Task: Find connections with filter location Nova Petrópolis with filter topic #Lifewith filter profile language English with filter current company Justdial with filter school Sarvajanik College of Engineering & Technology with filter industry Fundraising with filter service category Auto Insurance with filter keywords title Landscaping Worker
Action: Mouse moved to (262, 334)
Screenshot: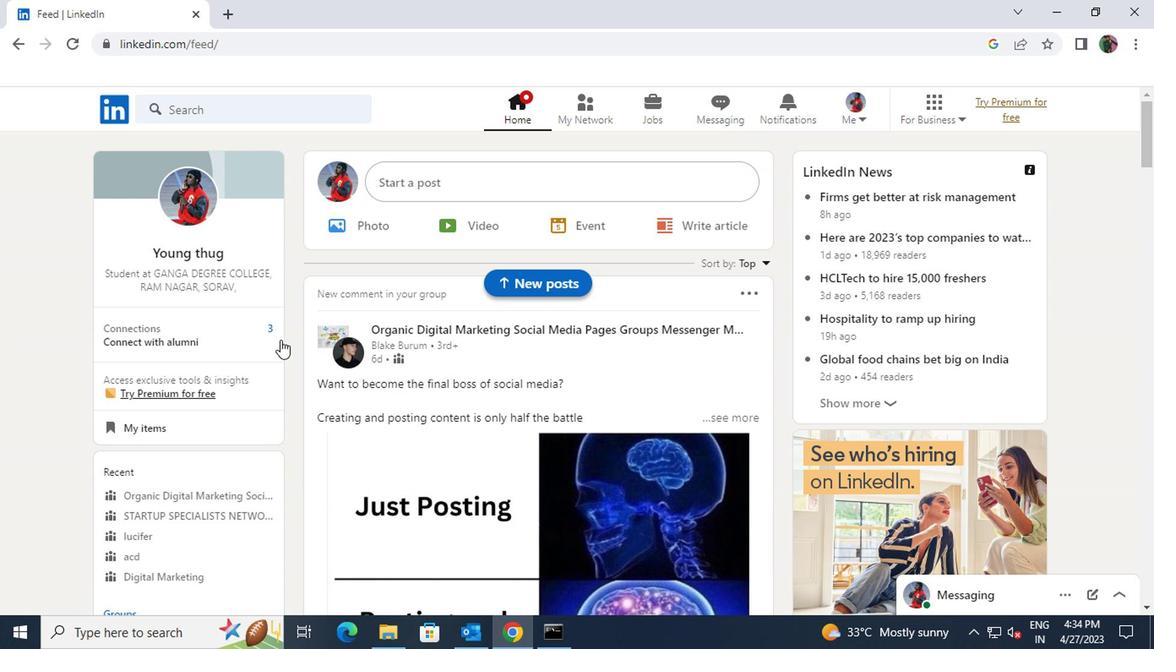 
Action: Mouse pressed left at (262, 334)
Screenshot: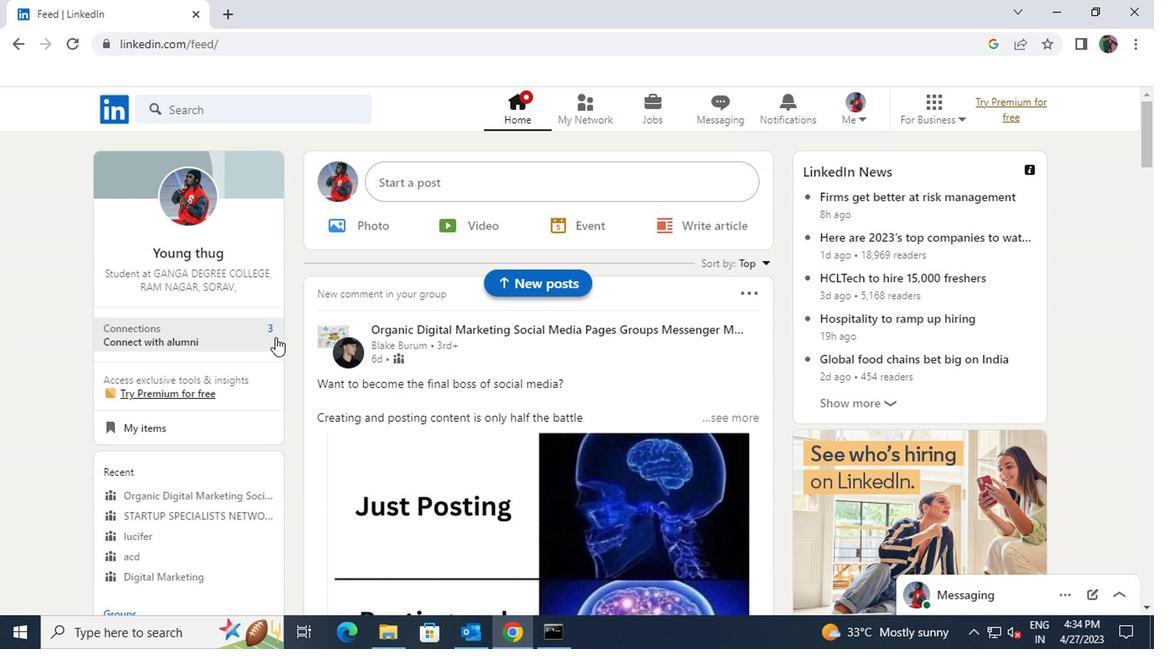 
Action: Mouse moved to (304, 210)
Screenshot: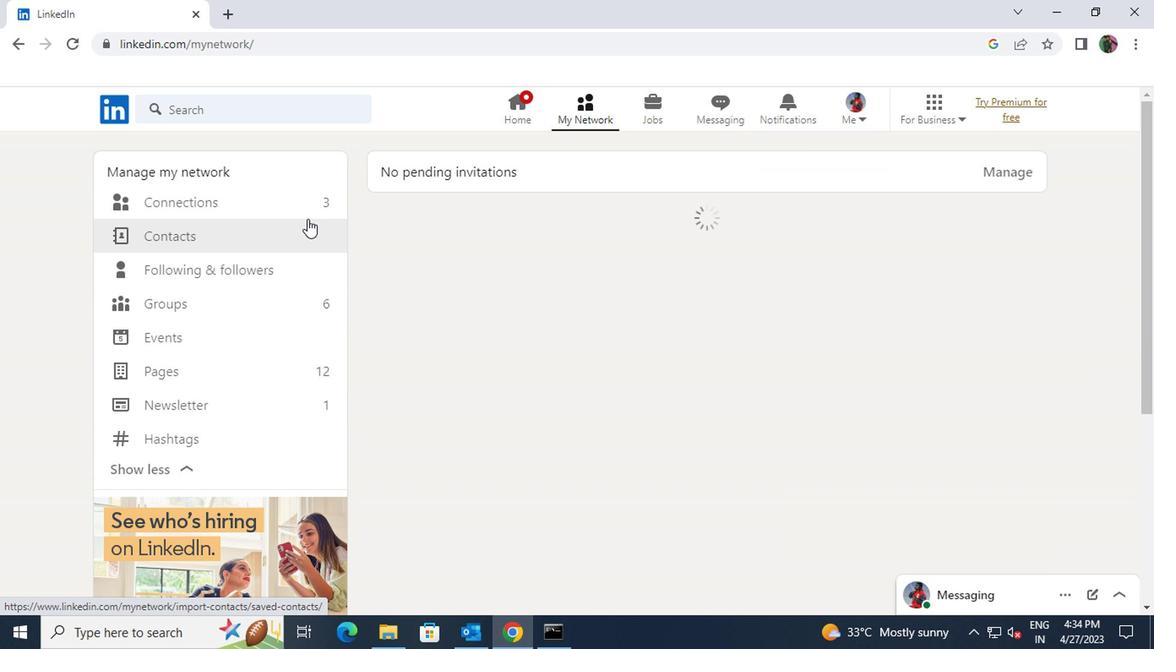 
Action: Mouse pressed left at (304, 210)
Screenshot: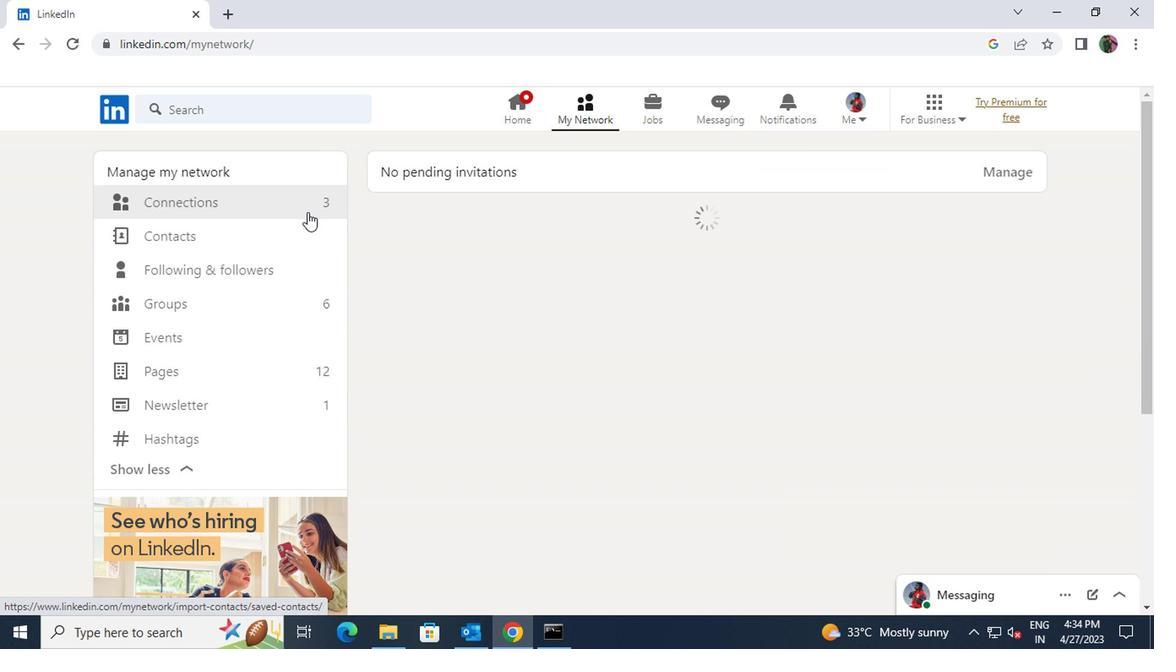 
Action: Mouse moved to (701, 205)
Screenshot: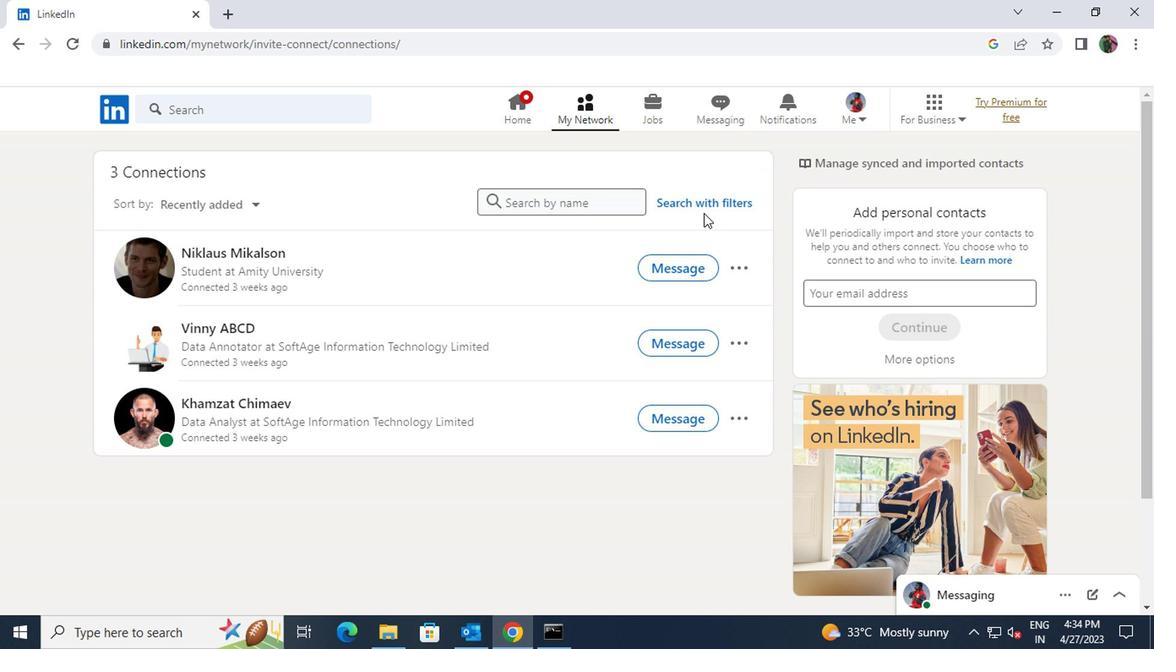 
Action: Mouse pressed left at (701, 205)
Screenshot: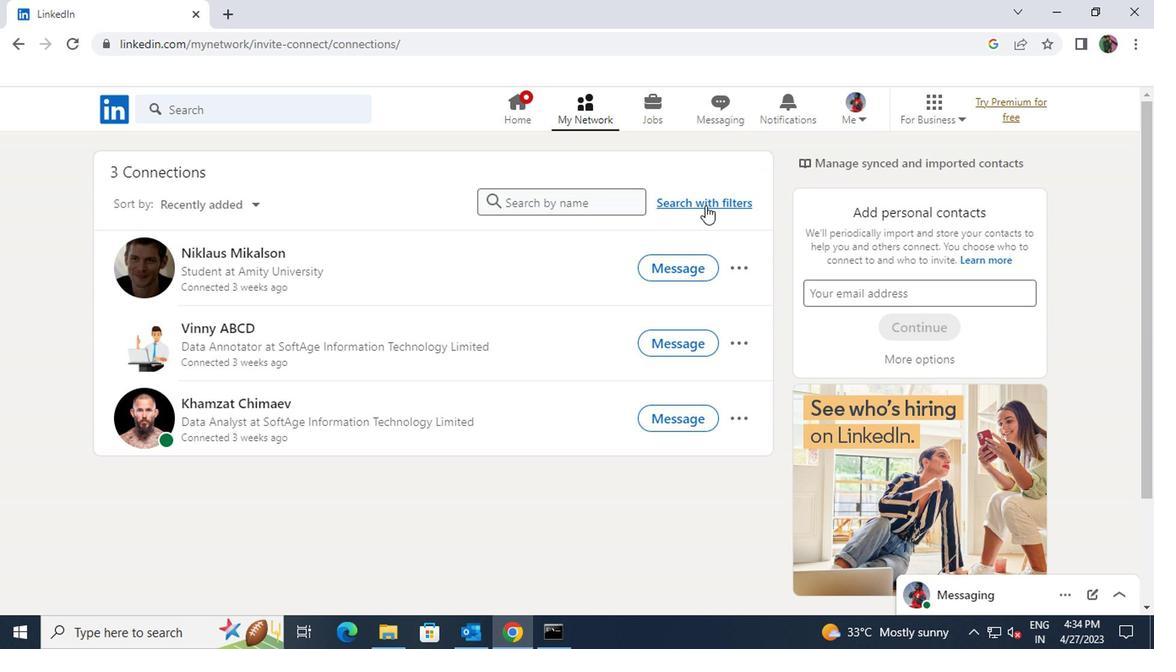 
Action: Mouse moved to (637, 156)
Screenshot: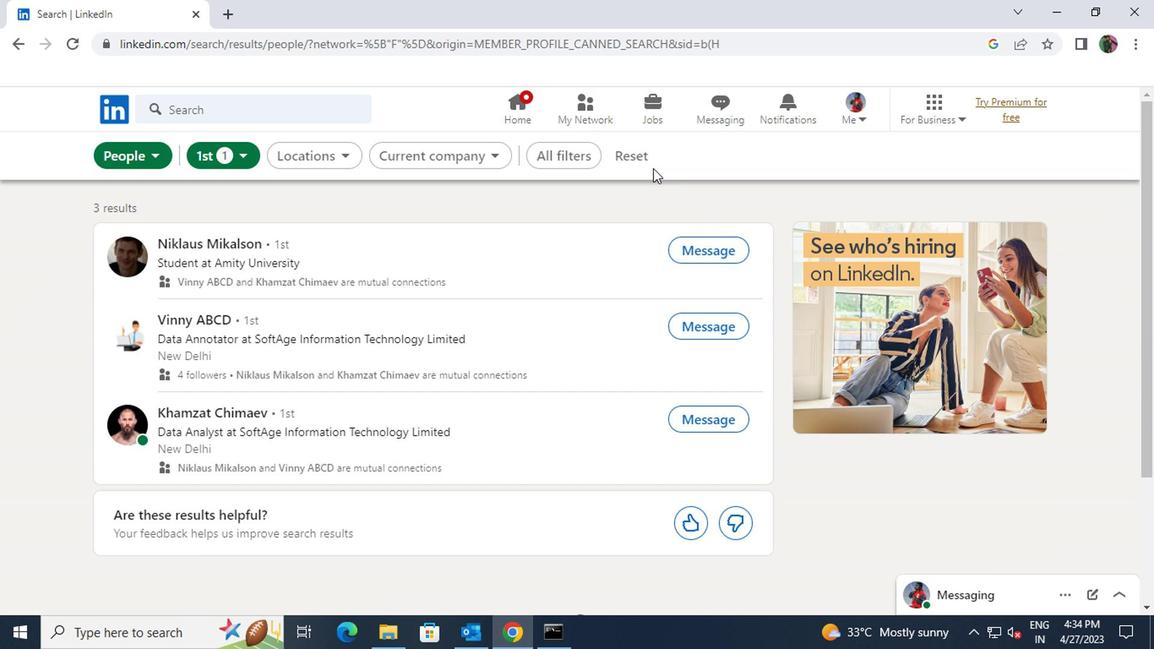 
Action: Mouse pressed left at (637, 156)
Screenshot: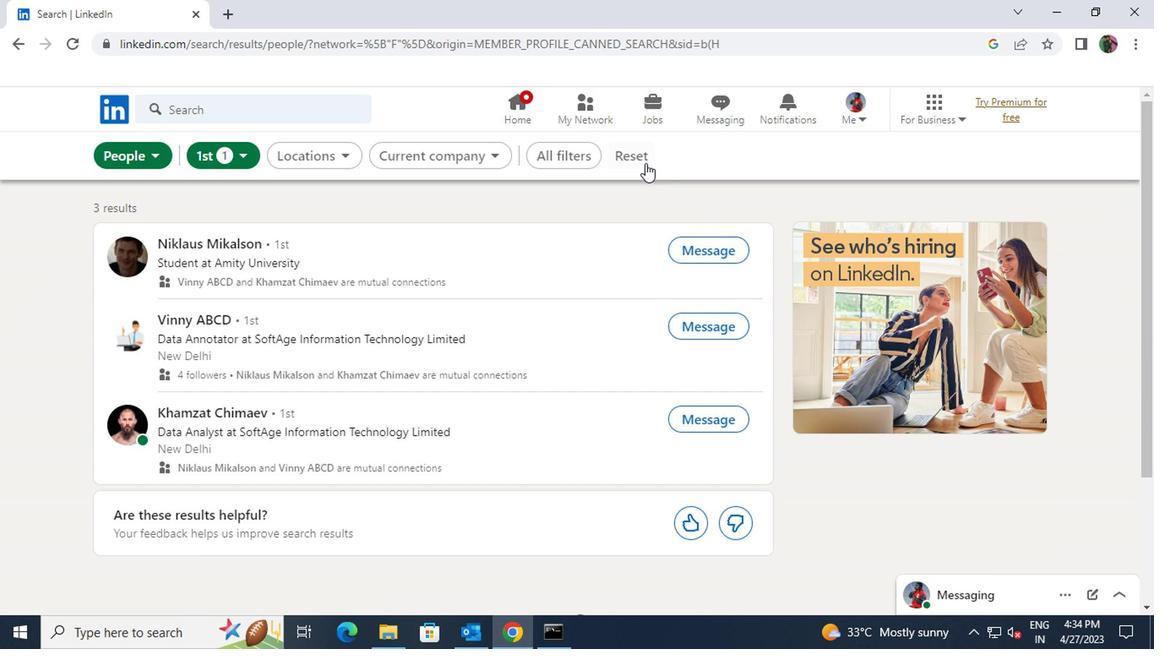 
Action: Mouse moved to (597, 148)
Screenshot: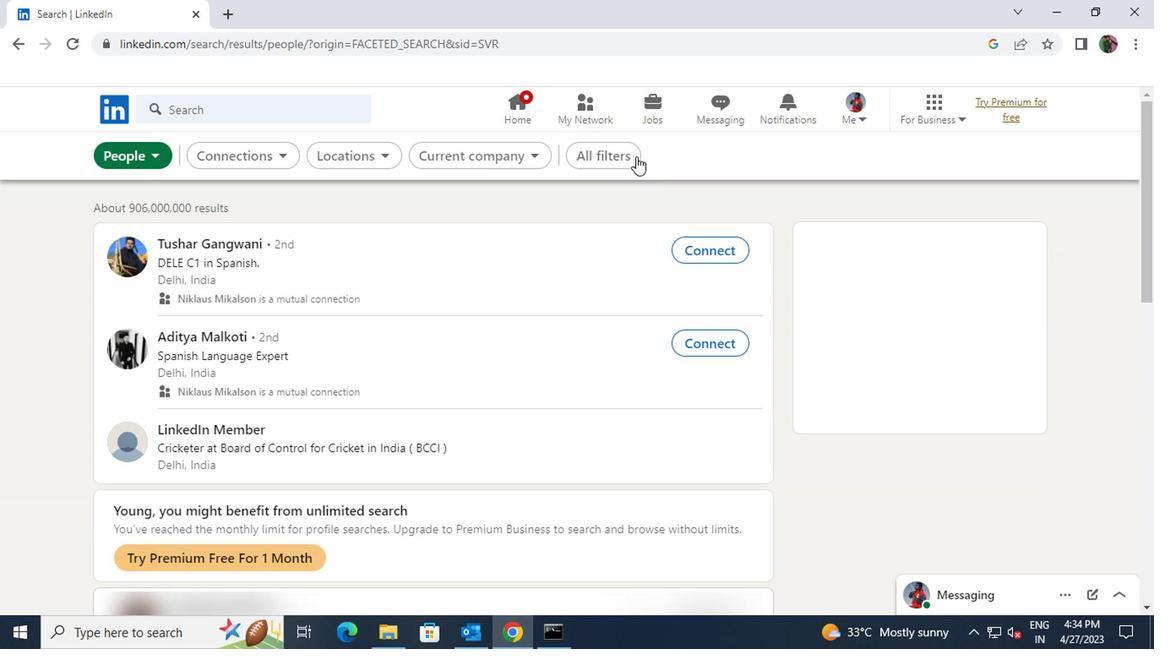 
Action: Mouse pressed left at (597, 148)
Screenshot: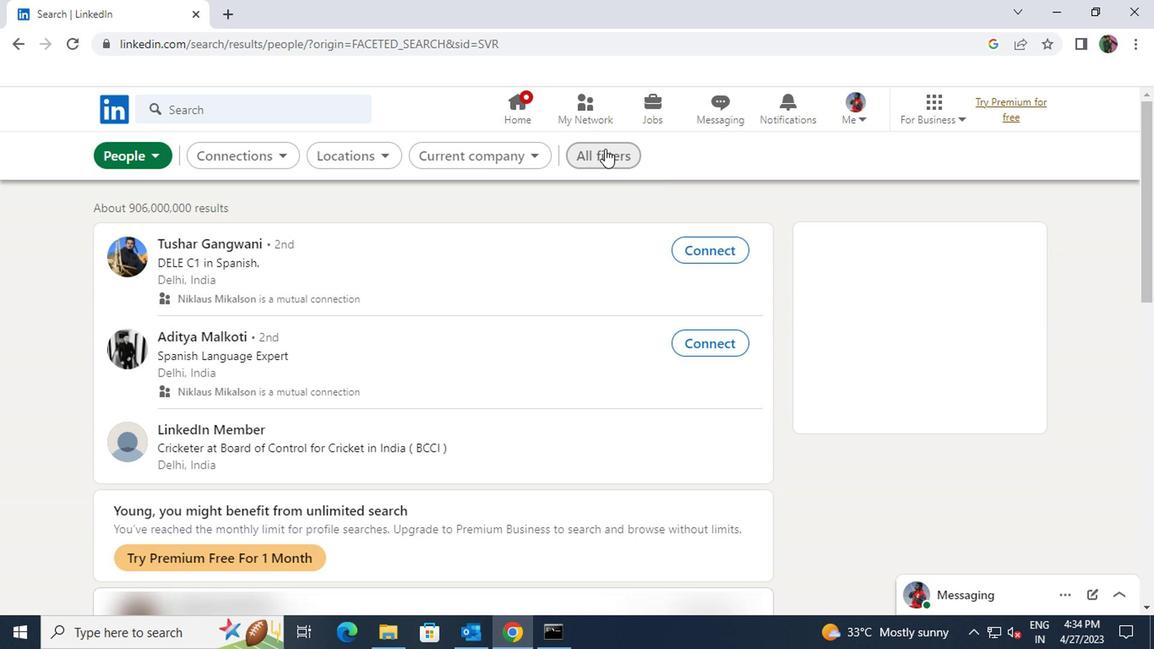 
Action: Mouse moved to (863, 342)
Screenshot: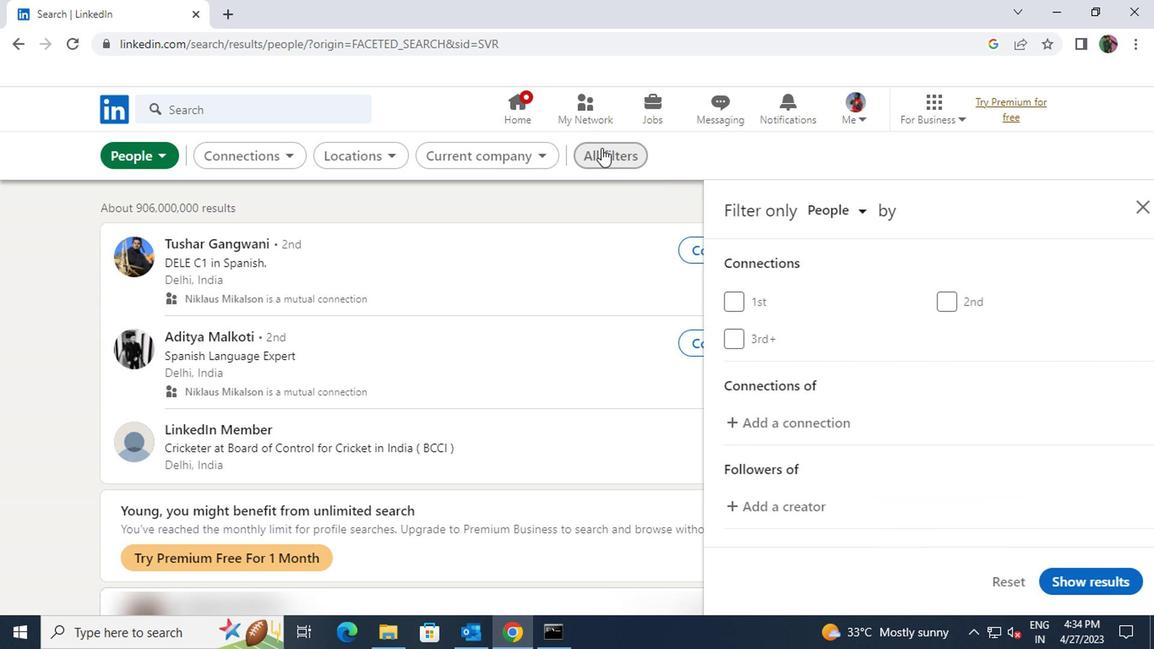 
Action: Mouse scrolled (863, 340) with delta (0, -1)
Screenshot: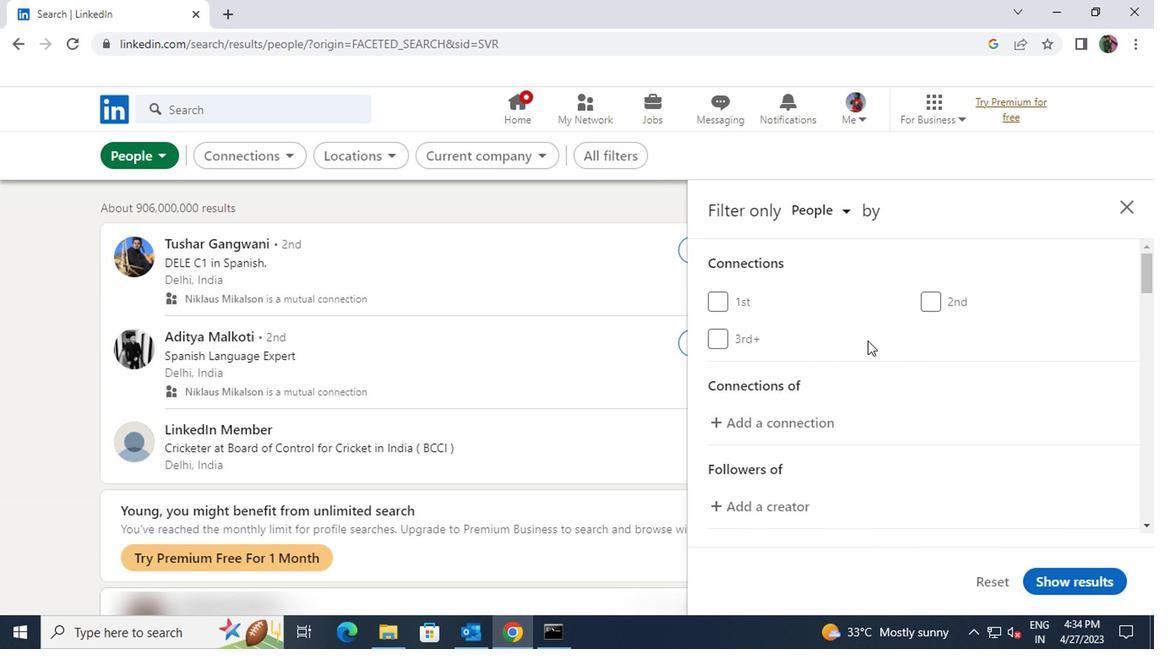 
Action: Mouse scrolled (863, 340) with delta (0, -1)
Screenshot: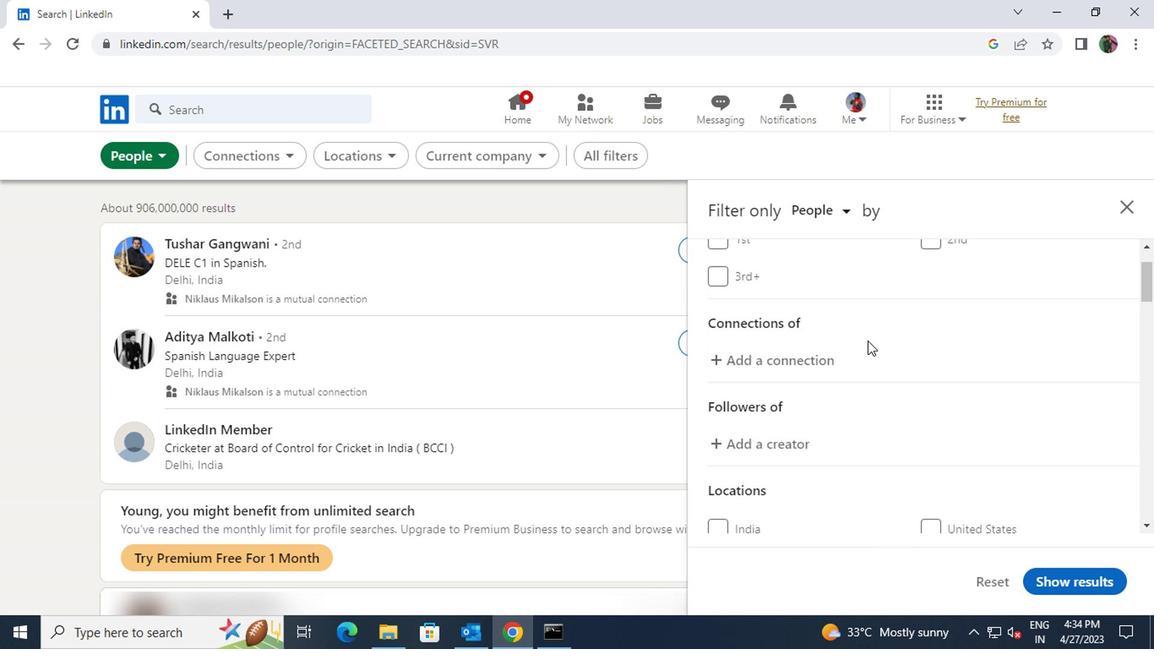 
Action: Mouse scrolled (863, 340) with delta (0, -1)
Screenshot: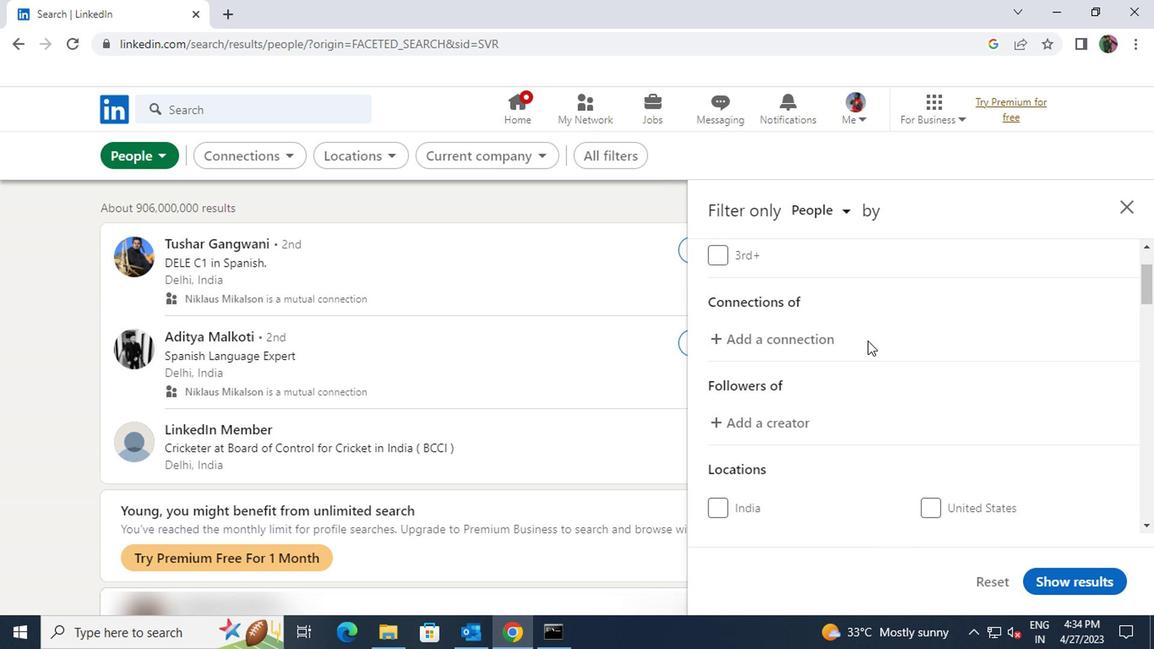 
Action: Mouse moved to (929, 413)
Screenshot: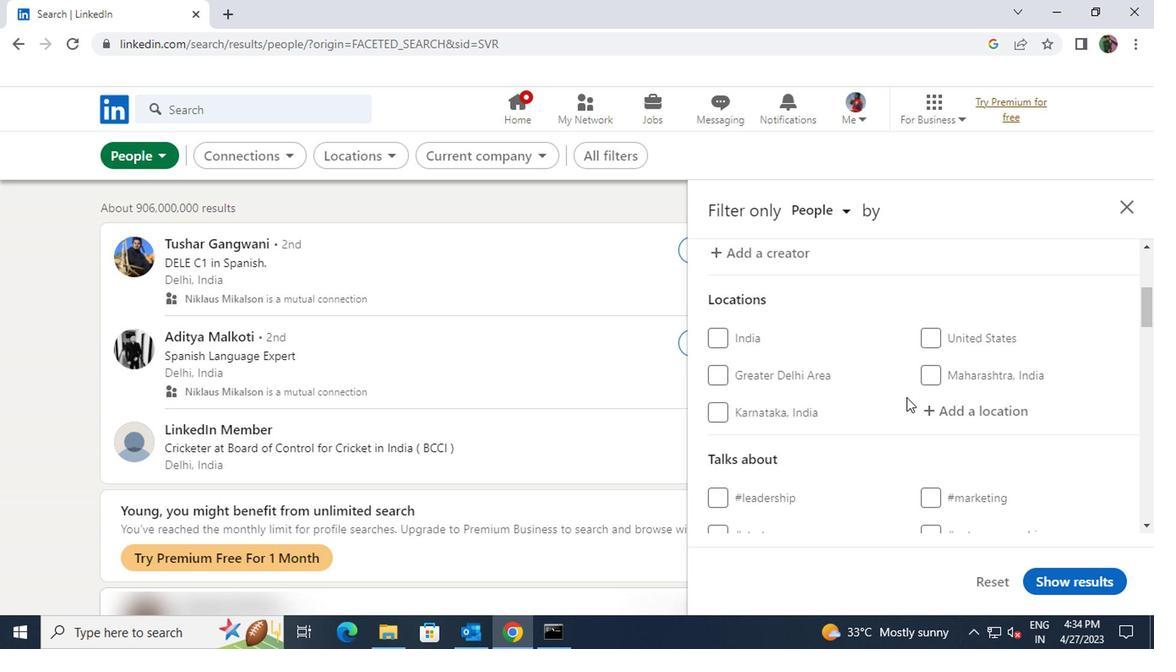 
Action: Mouse pressed left at (929, 413)
Screenshot: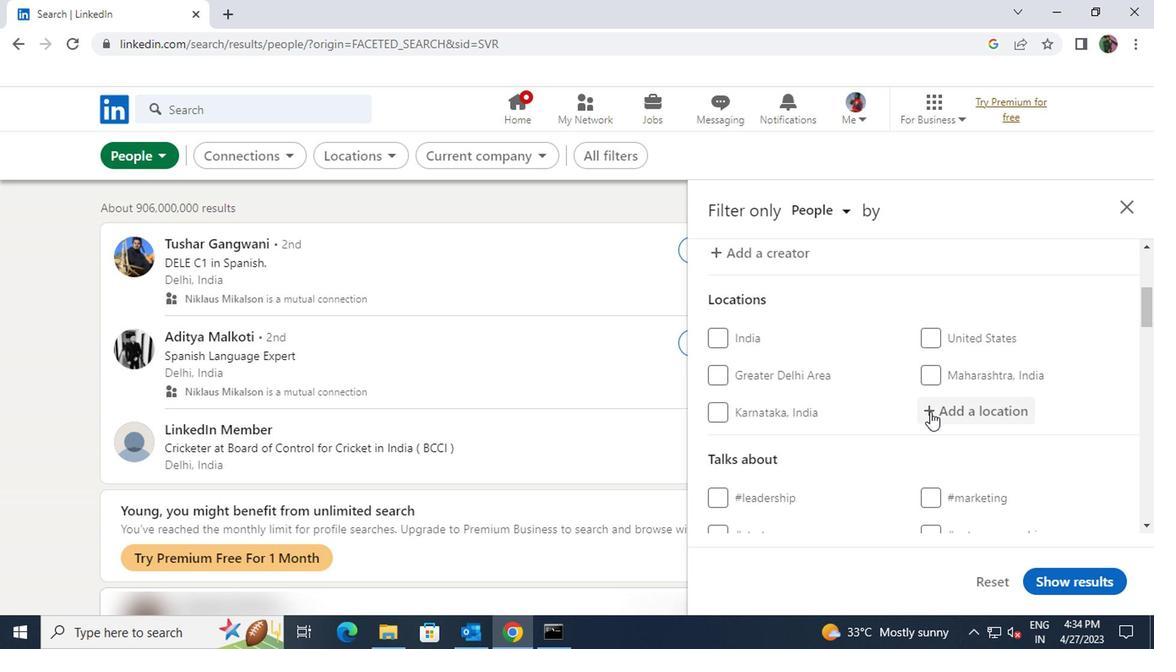 
Action: Key pressed <Key.shift>NOVA<Key.space><Key.shift>PET
Screenshot: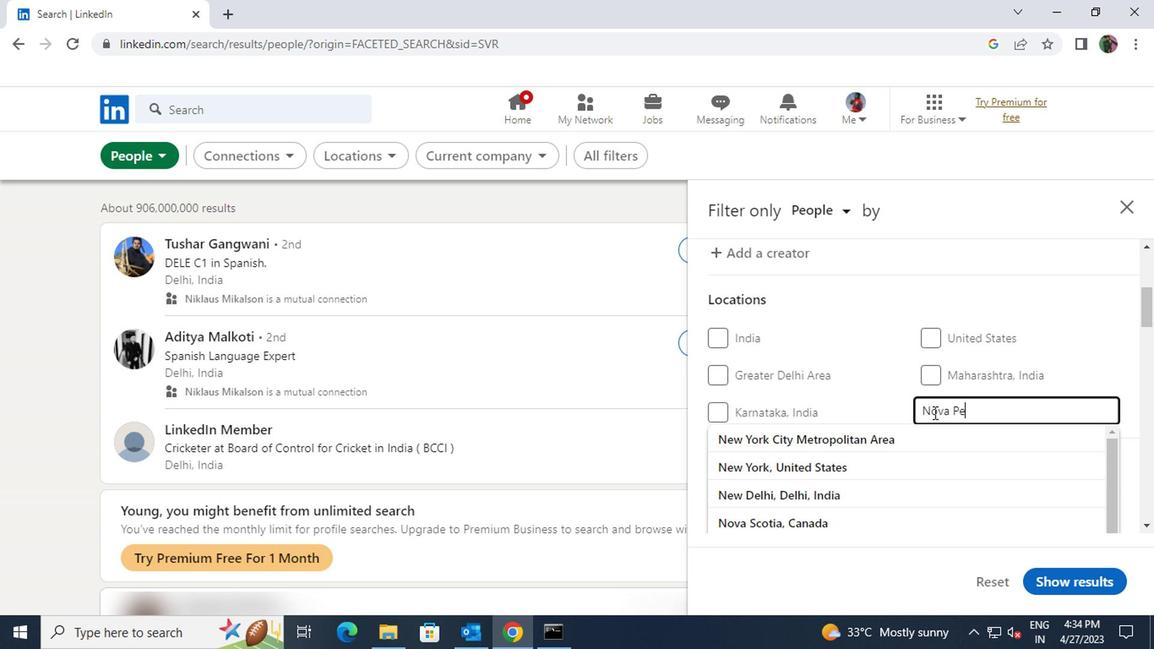 
Action: Mouse moved to (926, 434)
Screenshot: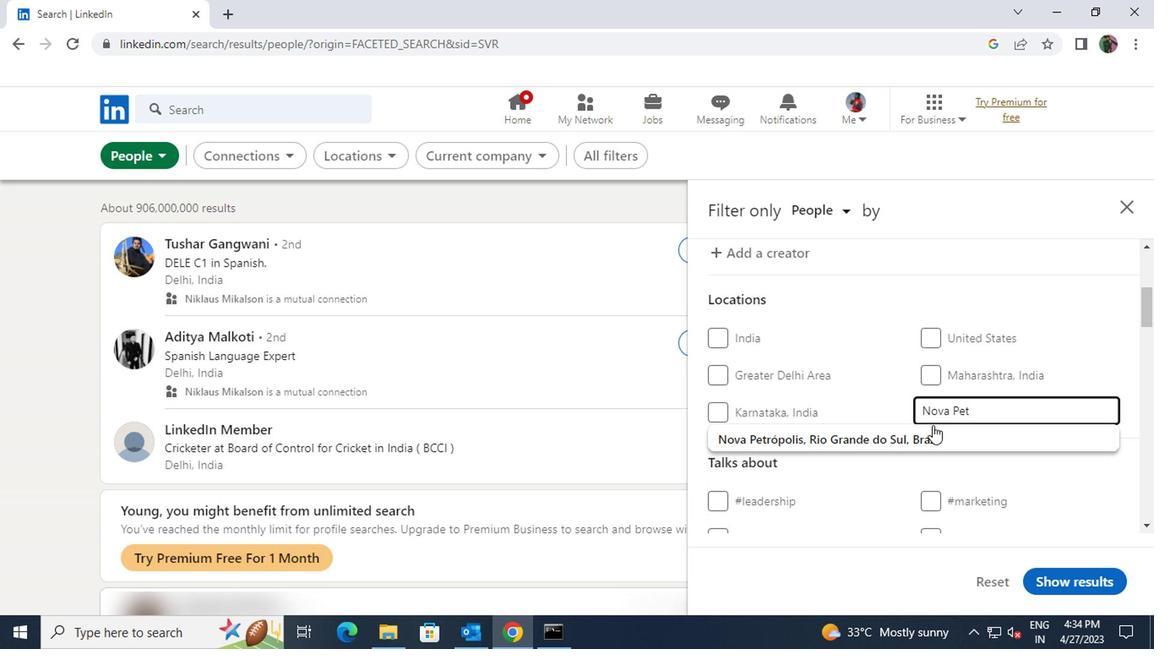 
Action: Mouse pressed left at (926, 434)
Screenshot: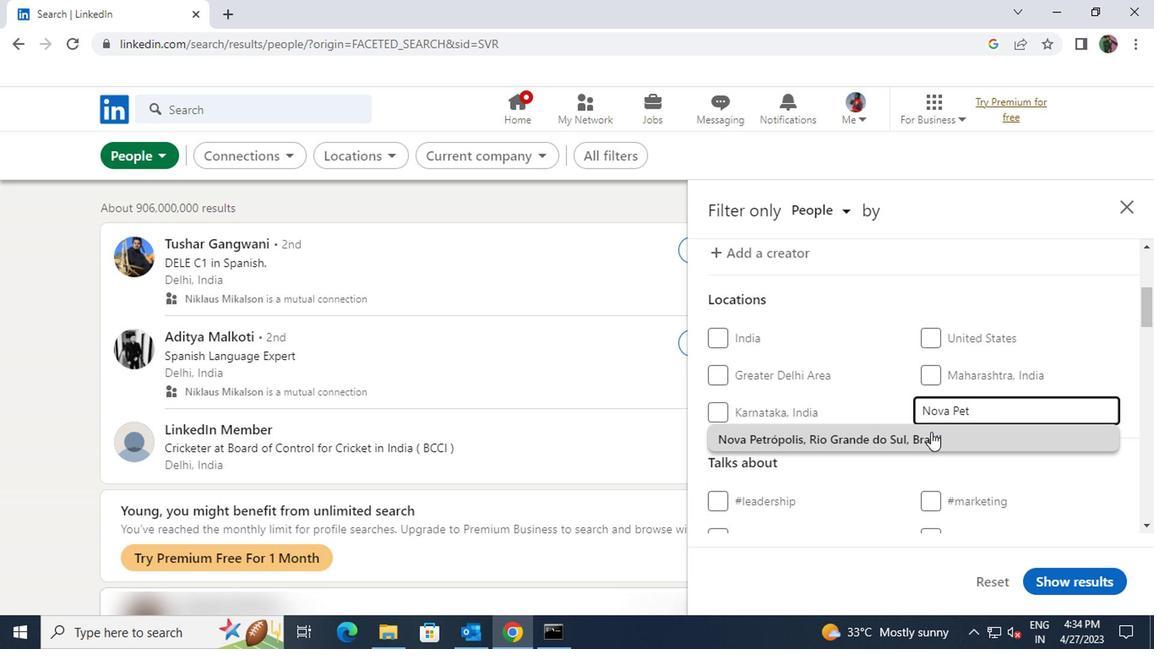 
Action: Mouse scrolled (926, 433) with delta (0, 0)
Screenshot: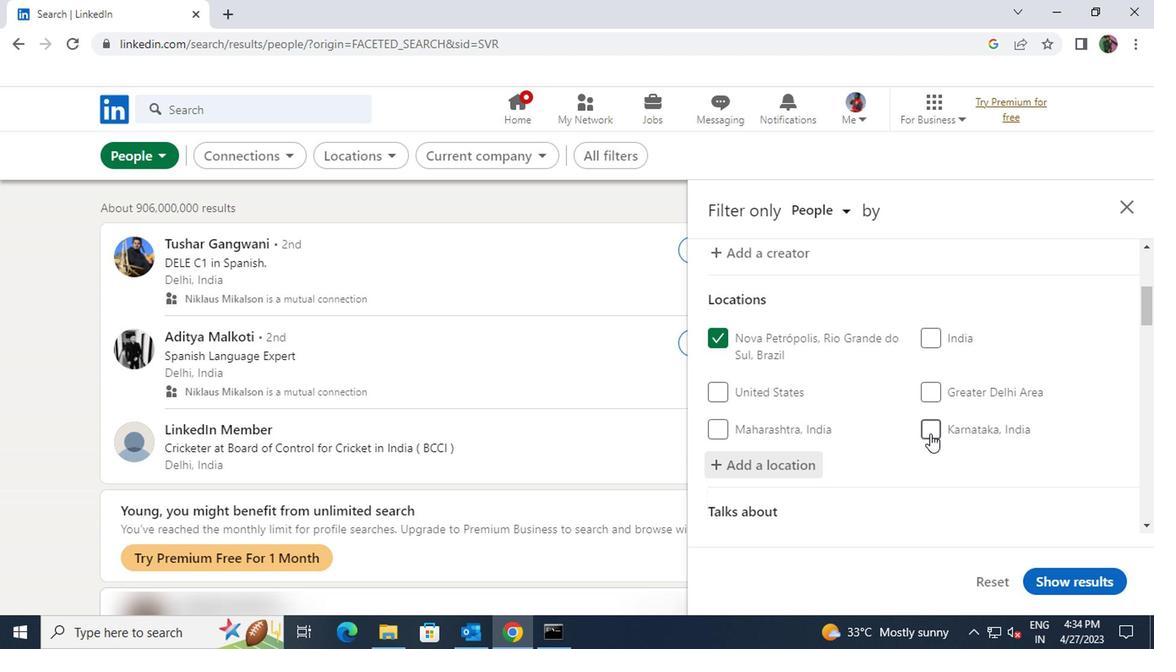 
Action: Mouse scrolled (926, 433) with delta (0, 0)
Screenshot: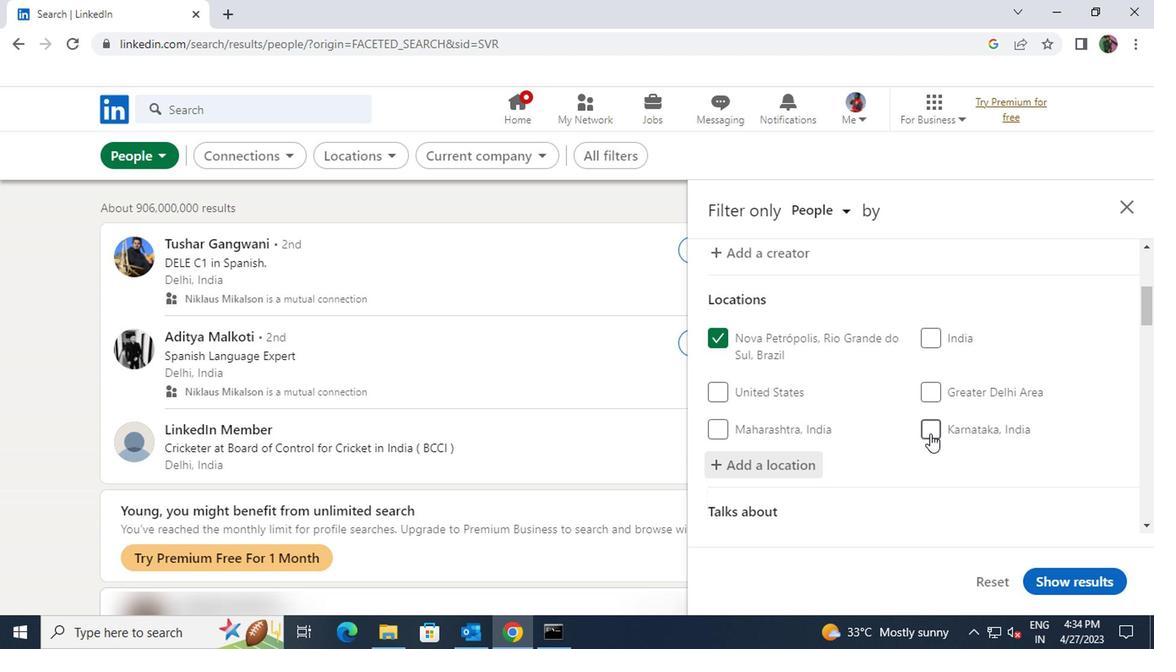 
Action: Mouse moved to (934, 450)
Screenshot: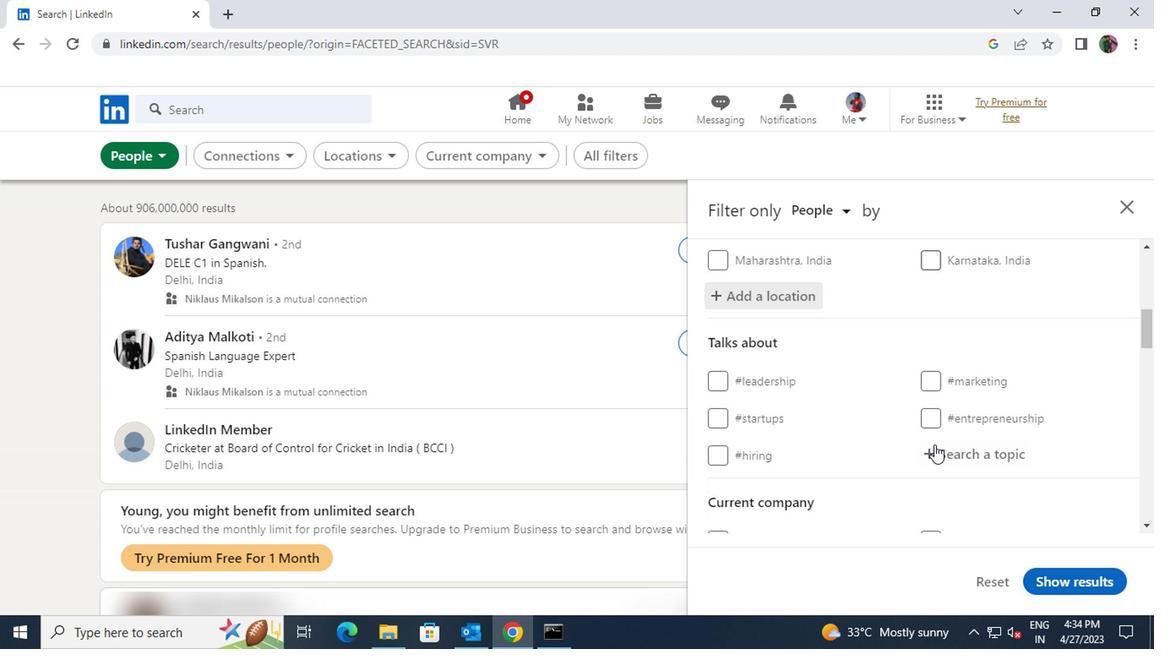 
Action: Mouse pressed left at (934, 450)
Screenshot: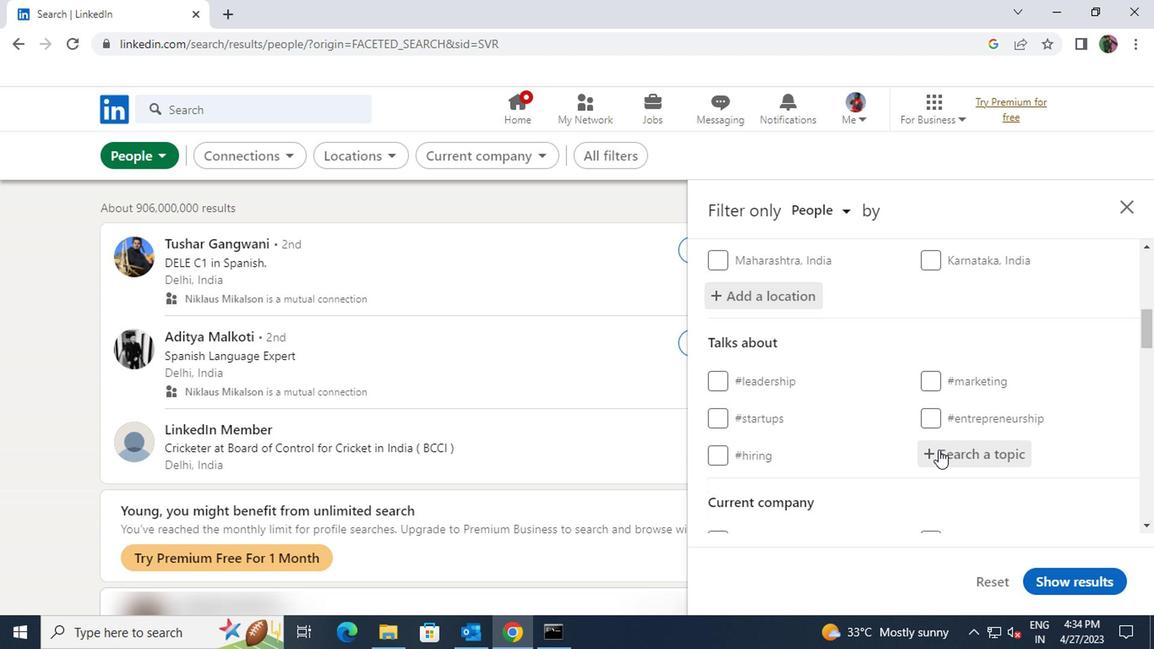
Action: Key pressed <Key.shift><Key.shift><Key.shift><Key.shift><Key.shift><Key.shift><Key.shift><Key.shift><Key.shift><Key.shift><Key.shift><Key.shift><Key.shift><Key.shift><Key.shift><Key.shift><Key.shift>#LIFEWITH
Screenshot: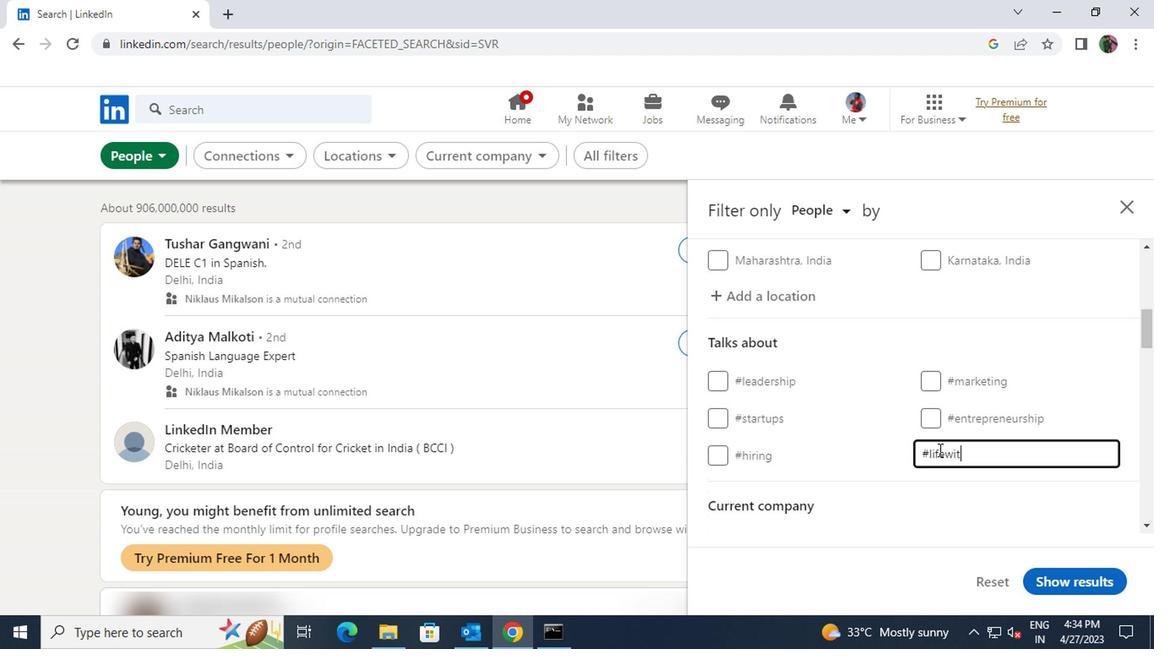 
Action: Mouse scrolled (934, 450) with delta (0, 0)
Screenshot: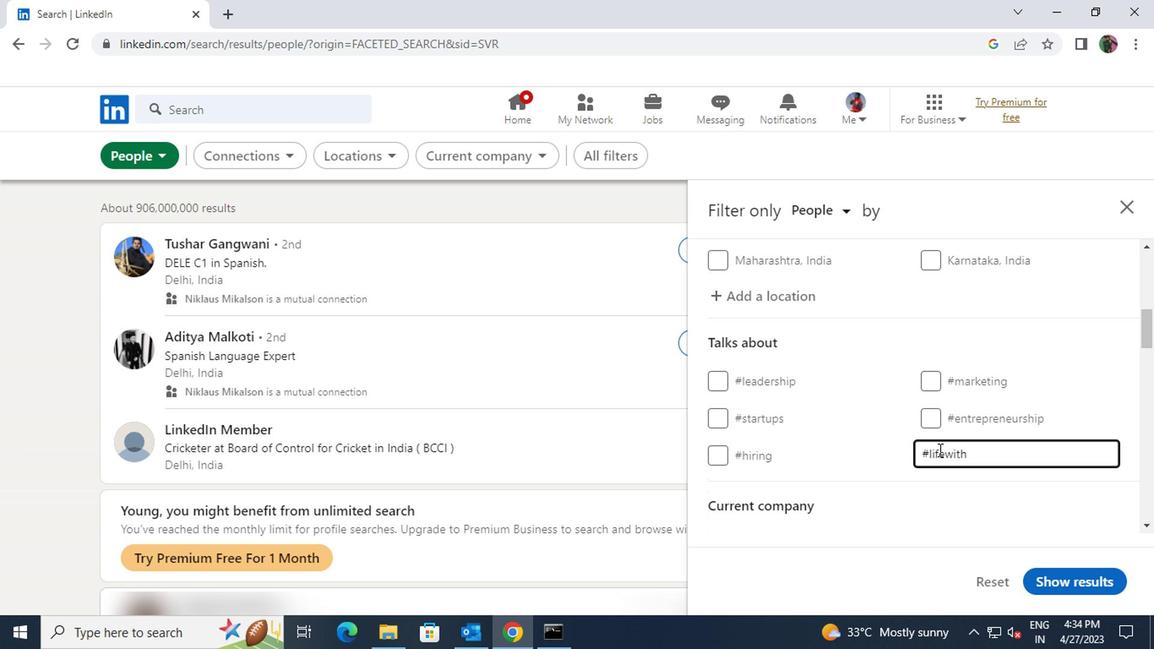 
Action: Mouse scrolled (934, 450) with delta (0, 0)
Screenshot: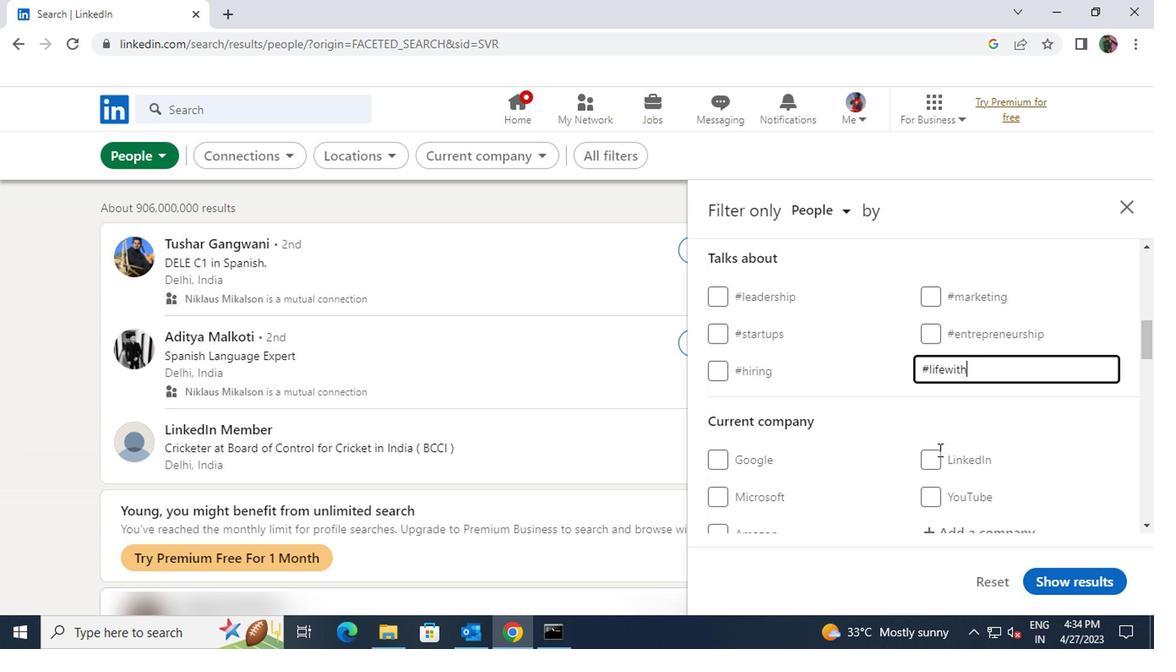 
Action: Mouse pressed left at (934, 450)
Screenshot: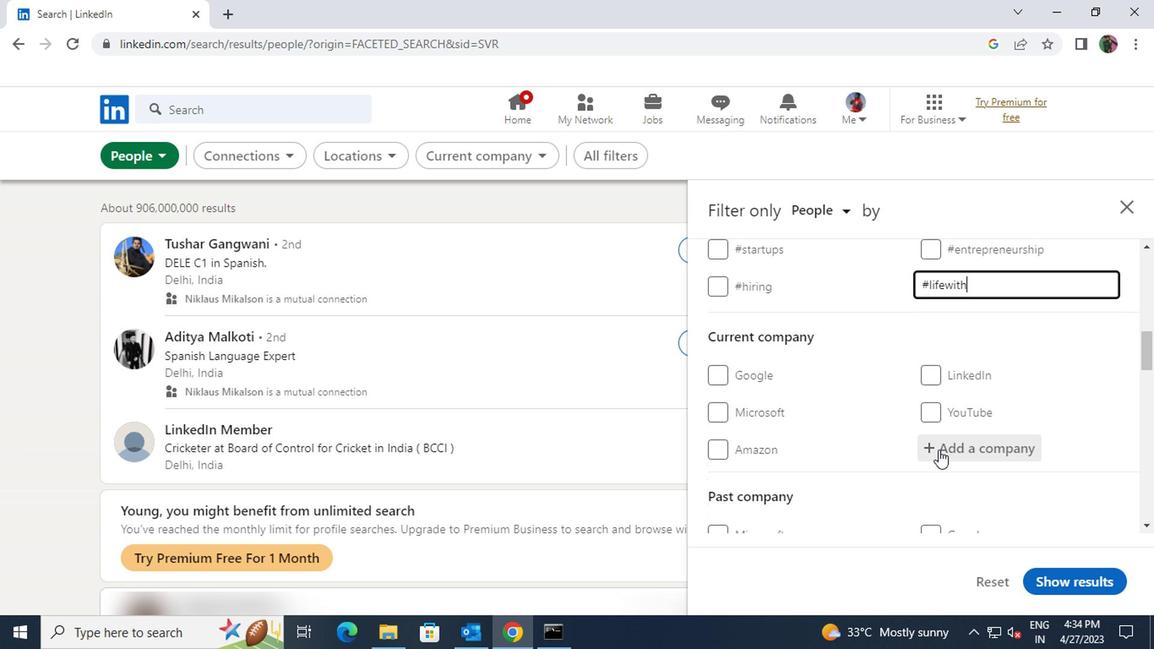
Action: Key pressed <Key.shift>JUSTDIAL
Screenshot: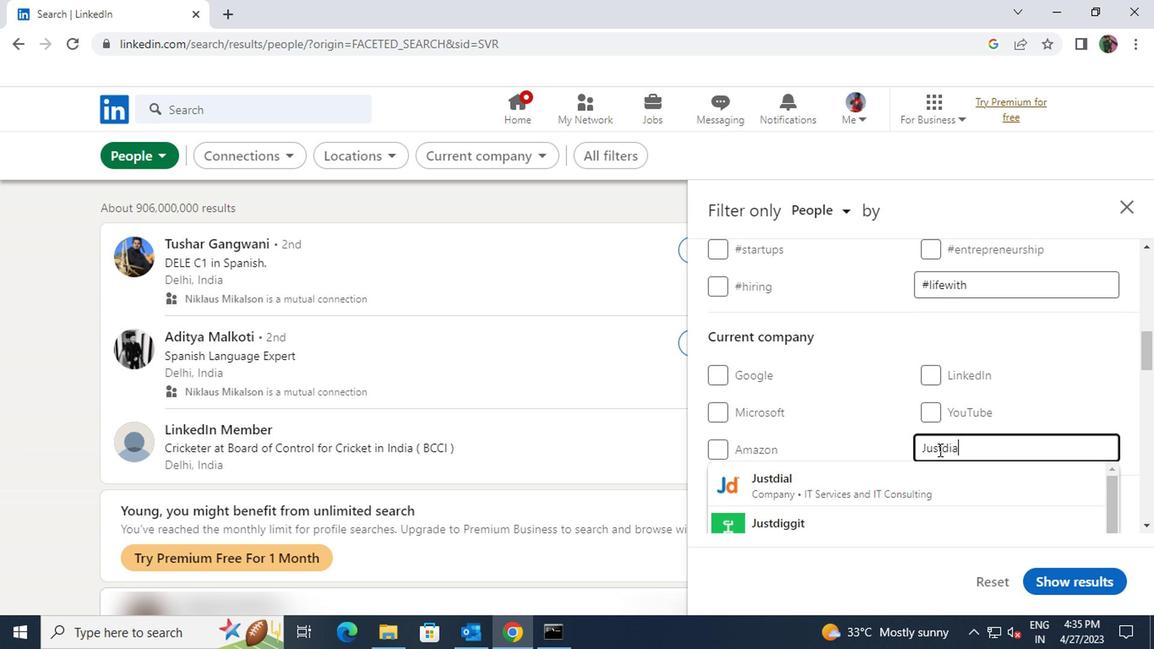 
Action: Mouse moved to (930, 485)
Screenshot: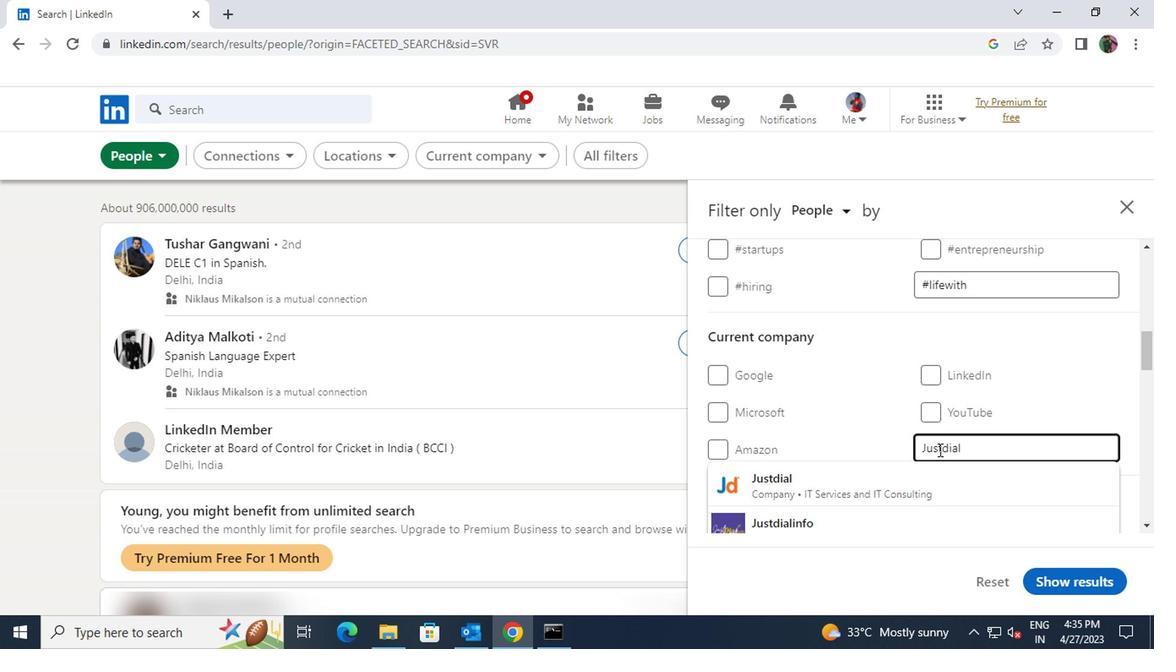 
Action: Mouse pressed left at (930, 485)
Screenshot: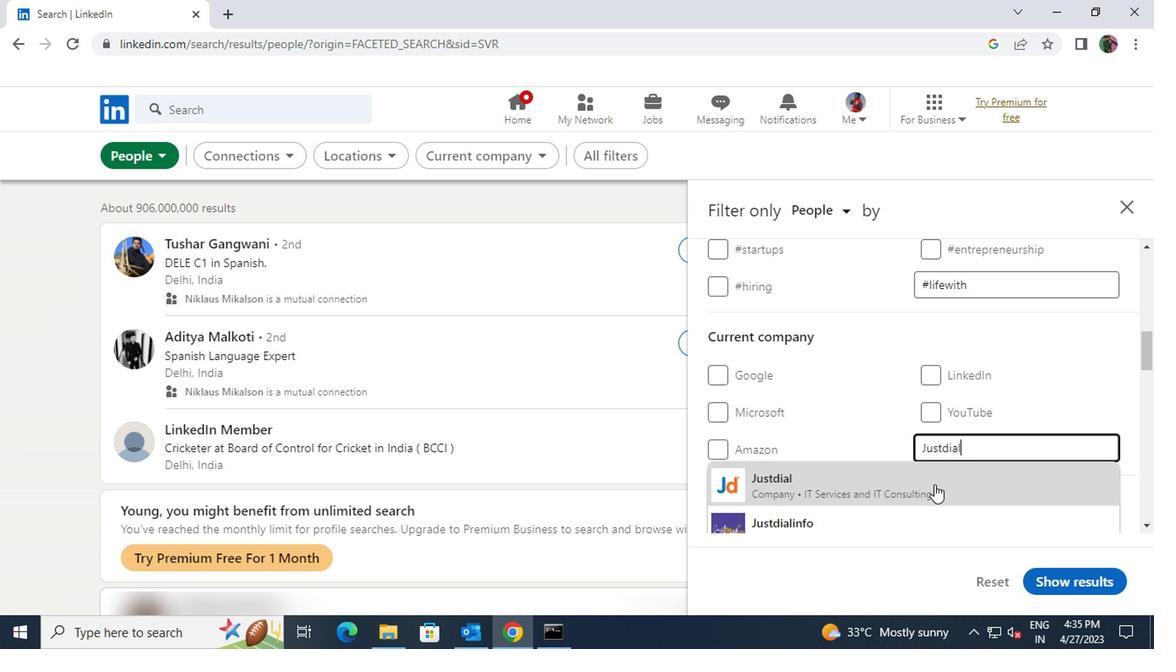 
Action: Mouse scrolled (930, 485) with delta (0, 0)
Screenshot: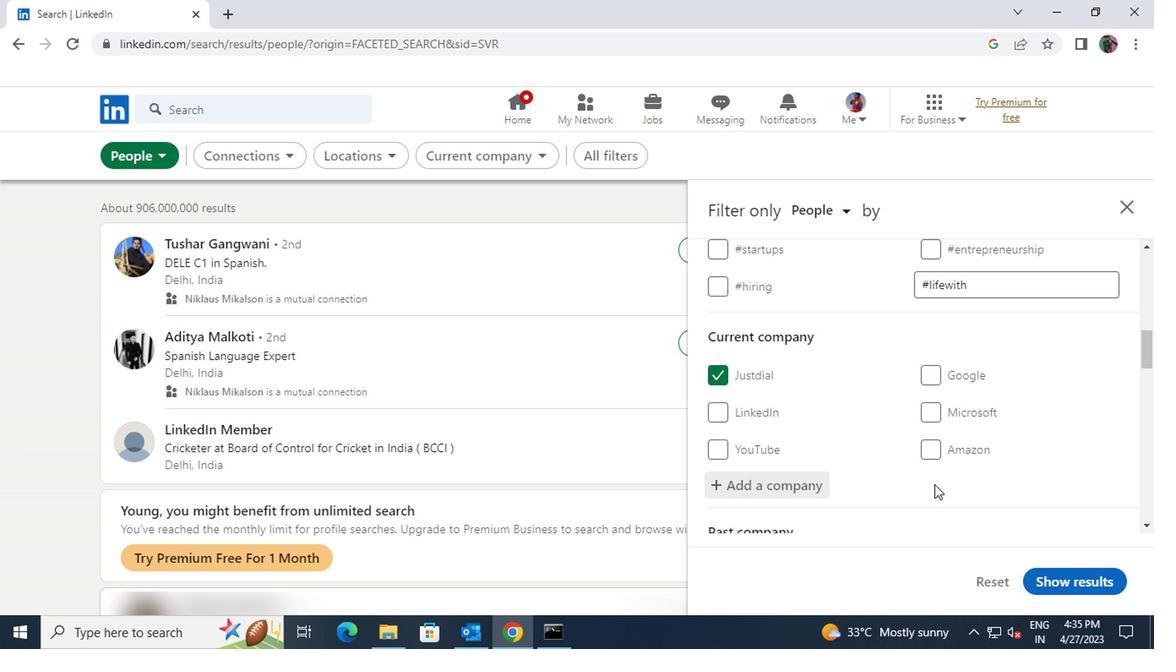 
Action: Mouse scrolled (930, 485) with delta (0, 0)
Screenshot: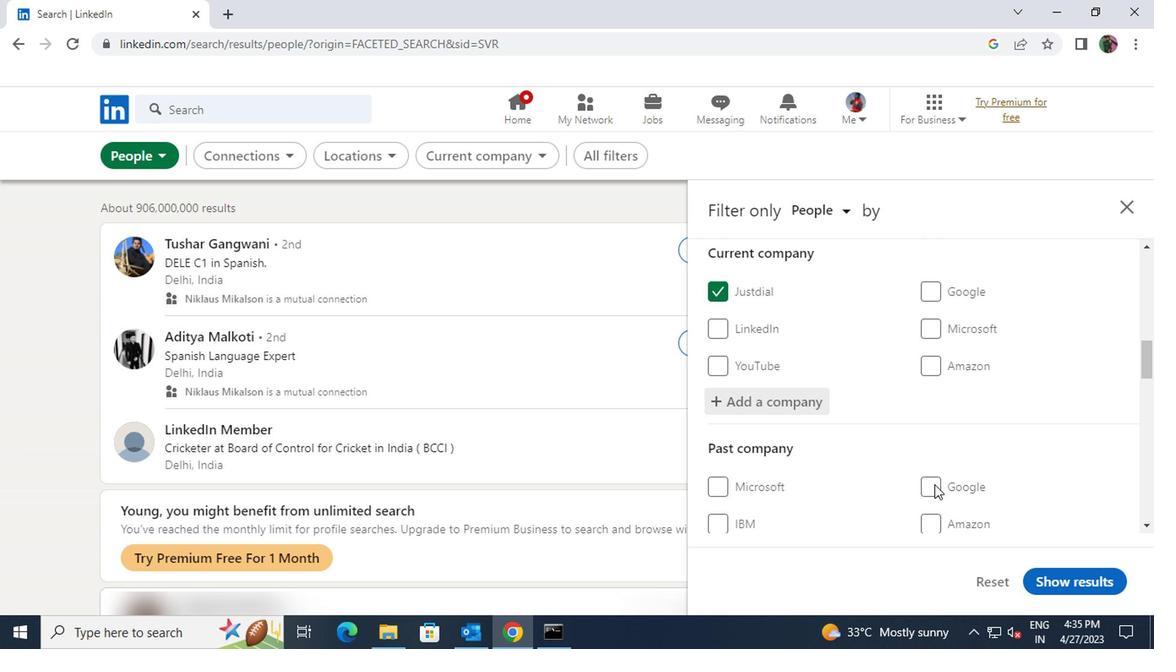 
Action: Mouse scrolled (930, 485) with delta (0, 0)
Screenshot: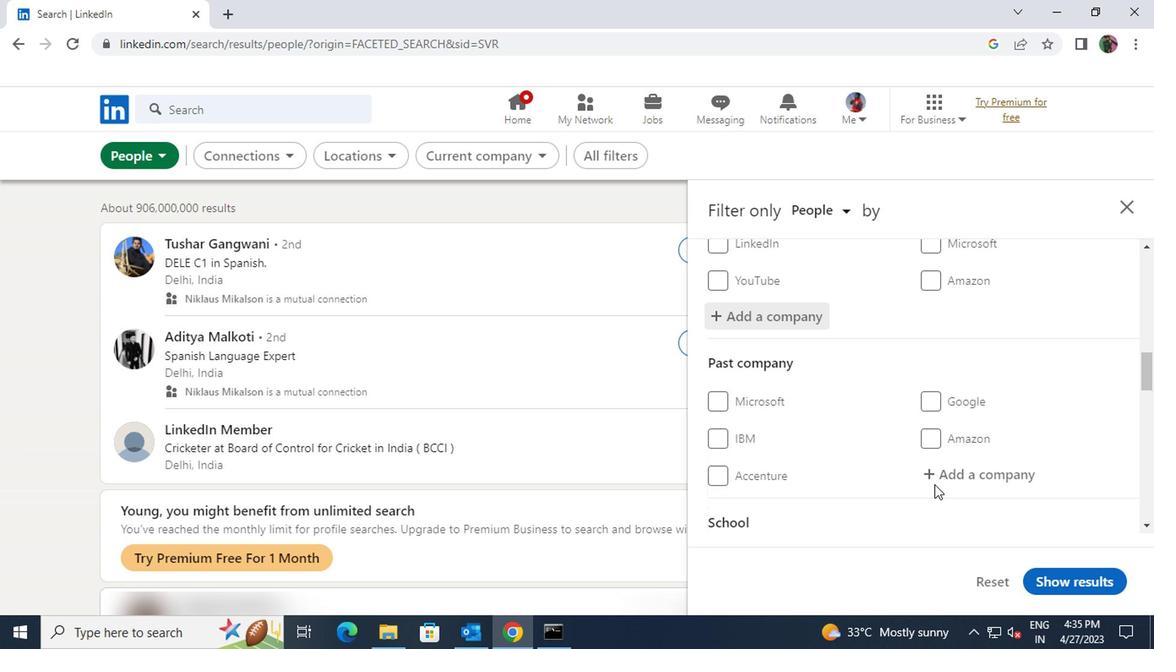 
Action: Mouse scrolled (930, 485) with delta (0, 0)
Screenshot: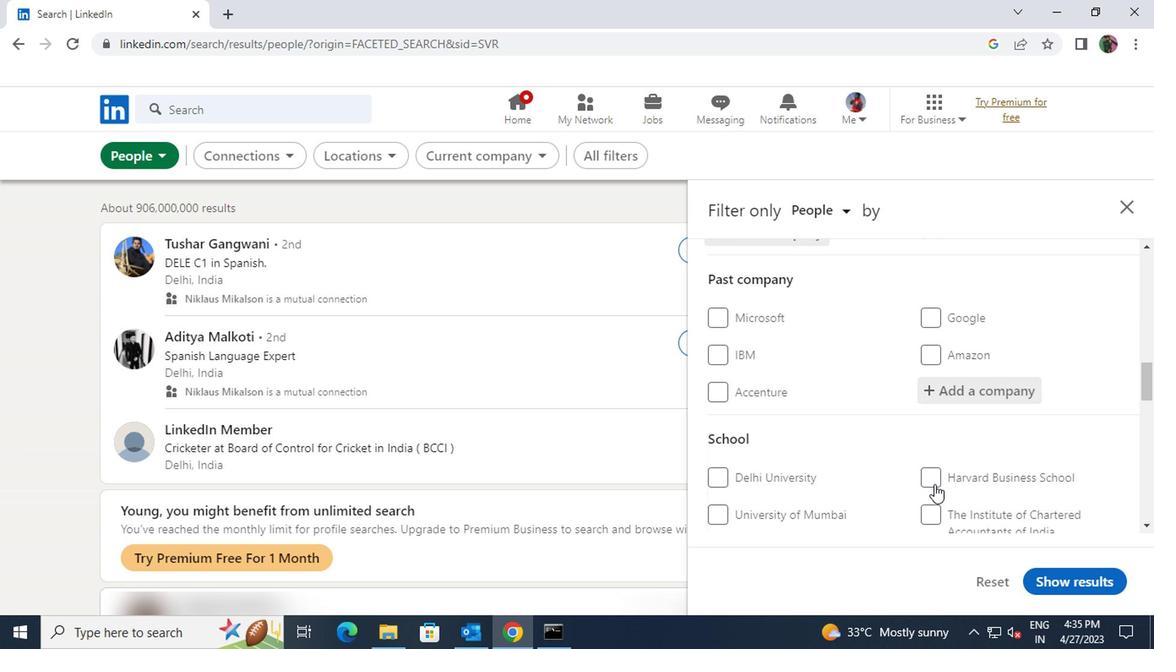 
Action: Mouse scrolled (930, 485) with delta (0, 0)
Screenshot: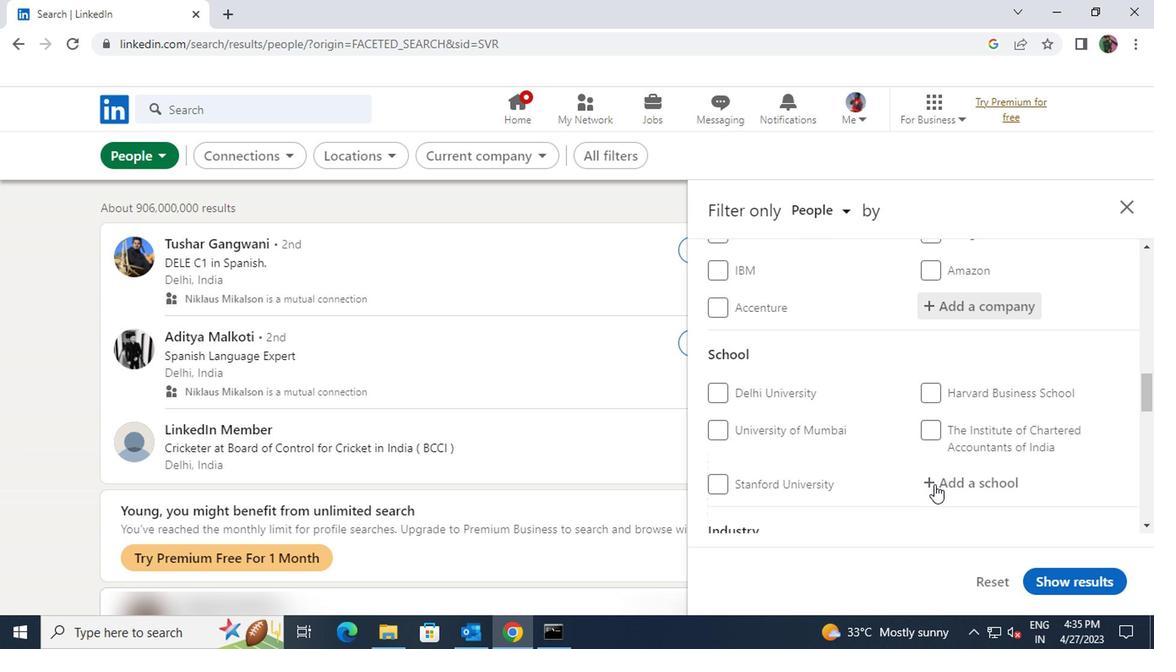 
Action: Mouse moved to (941, 399)
Screenshot: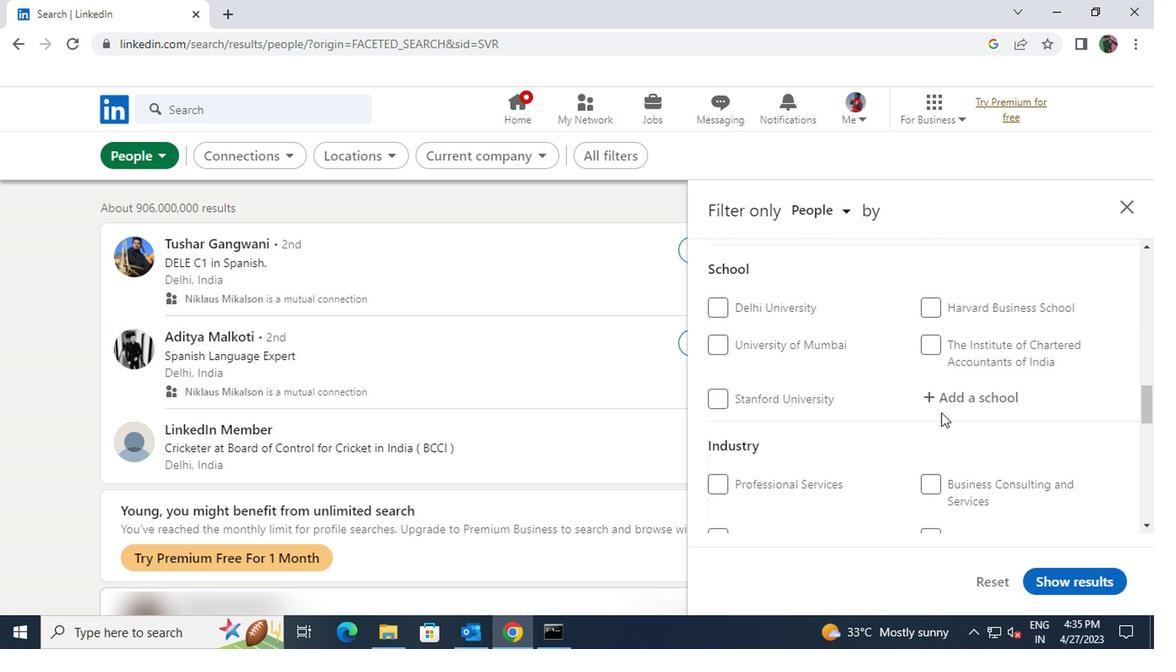 
Action: Mouse pressed left at (941, 399)
Screenshot: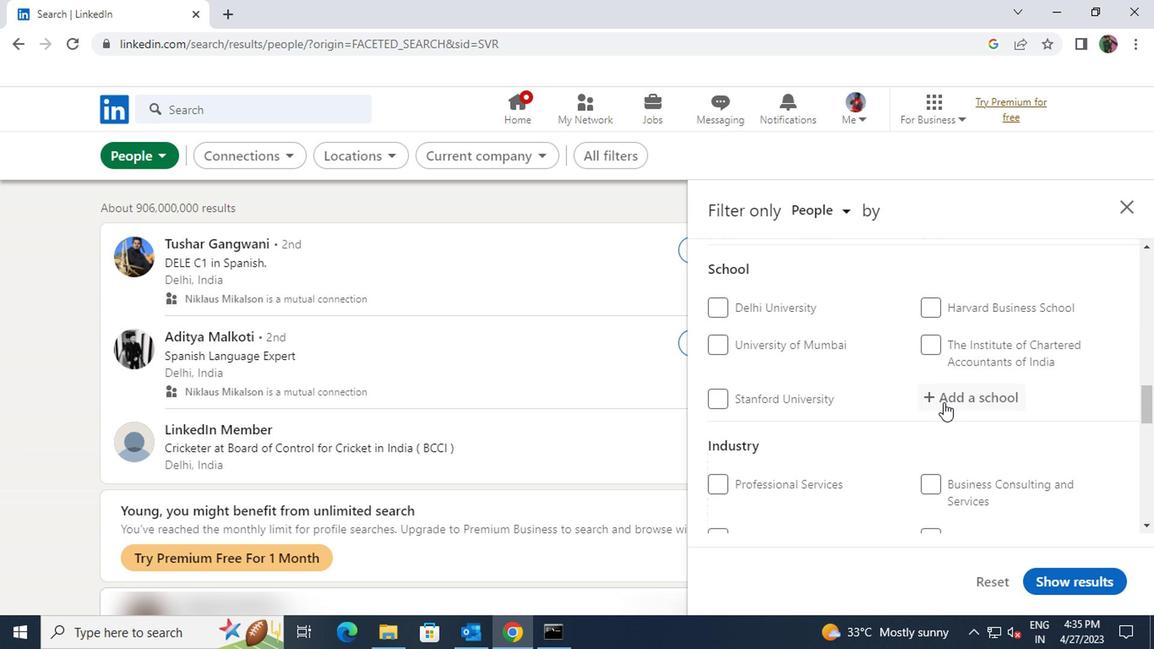 
Action: Key pressed <Key.shift>SARVAJANIK
Screenshot: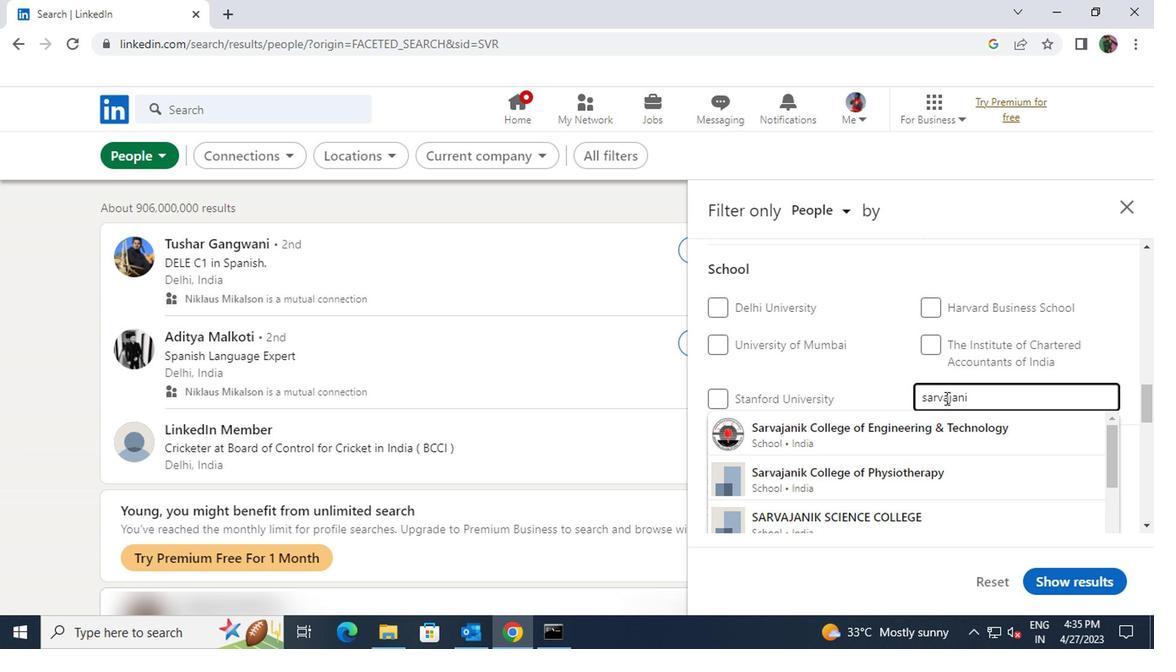 
Action: Mouse moved to (941, 433)
Screenshot: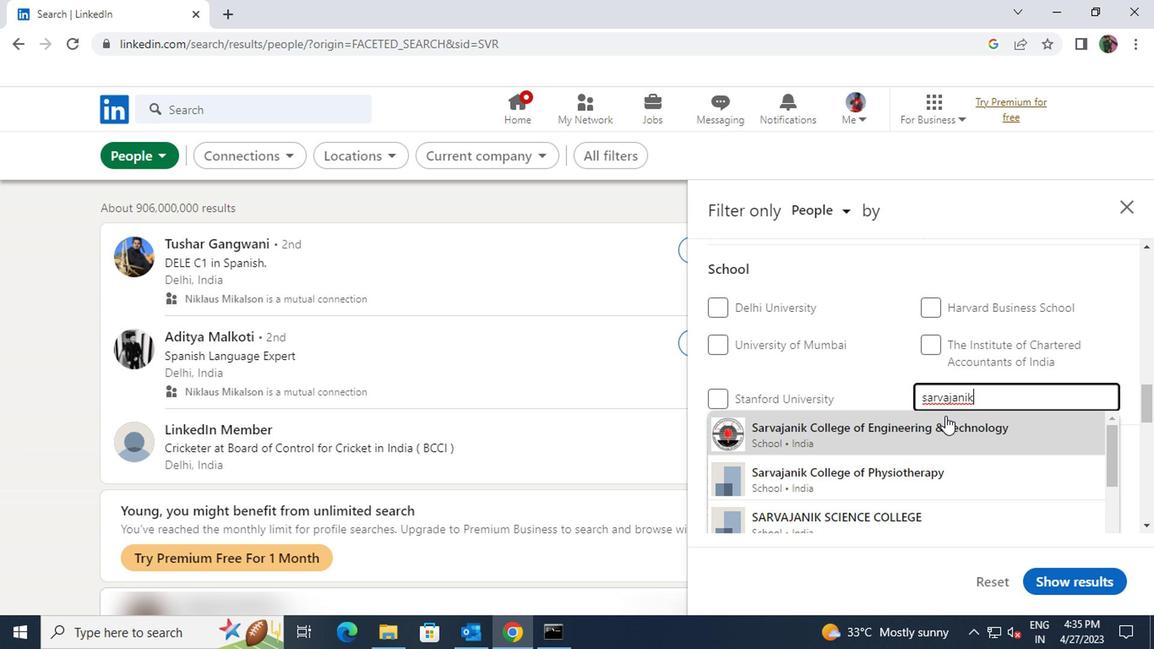 
Action: Mouse pressed left at (941, 433)
Screenshot: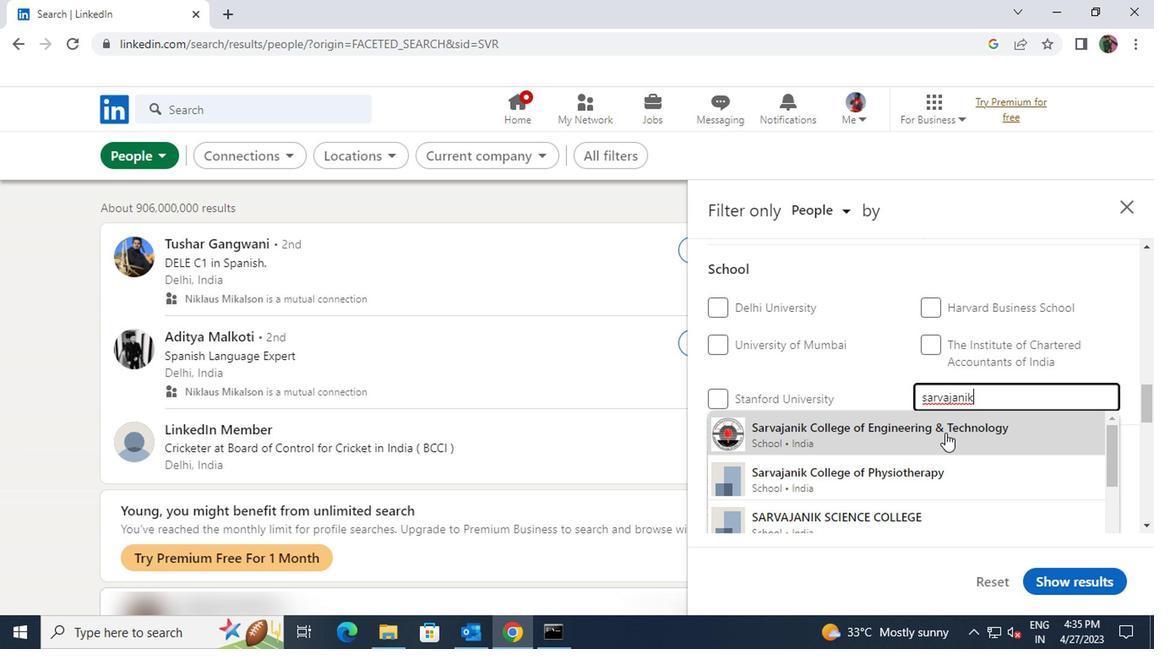 
Action: Mouse scrolled (941, 433) with delta (0, 0)
Screenshot: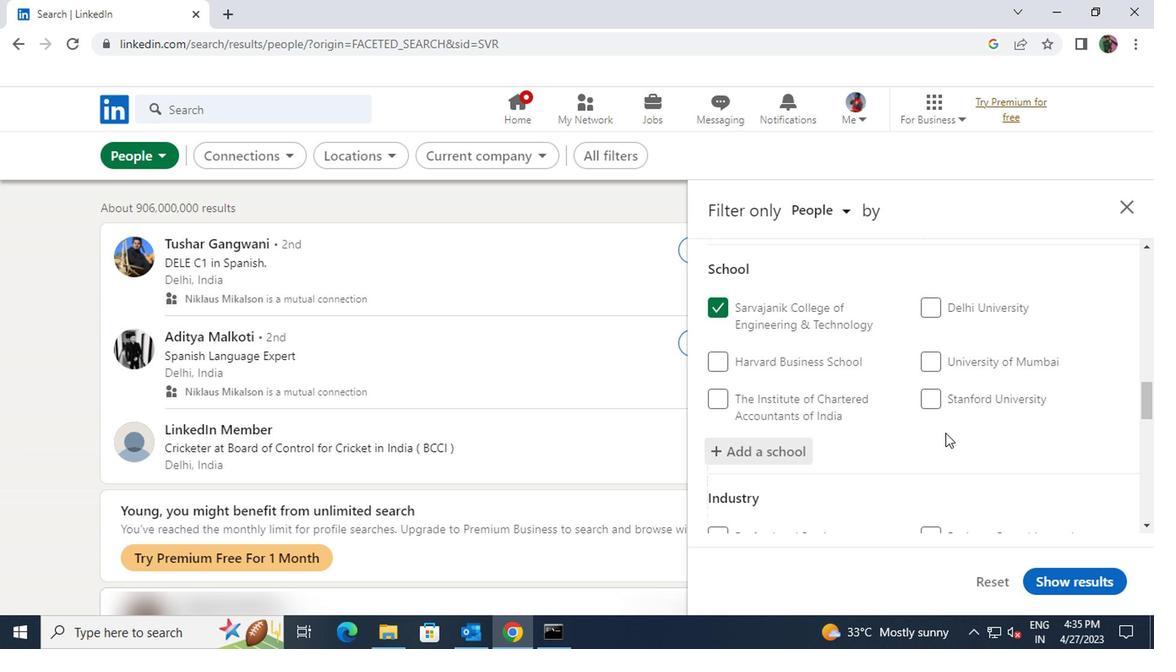 
Action: Mouse scrolled (941, 433) with delta (0, 0)
Screenshot: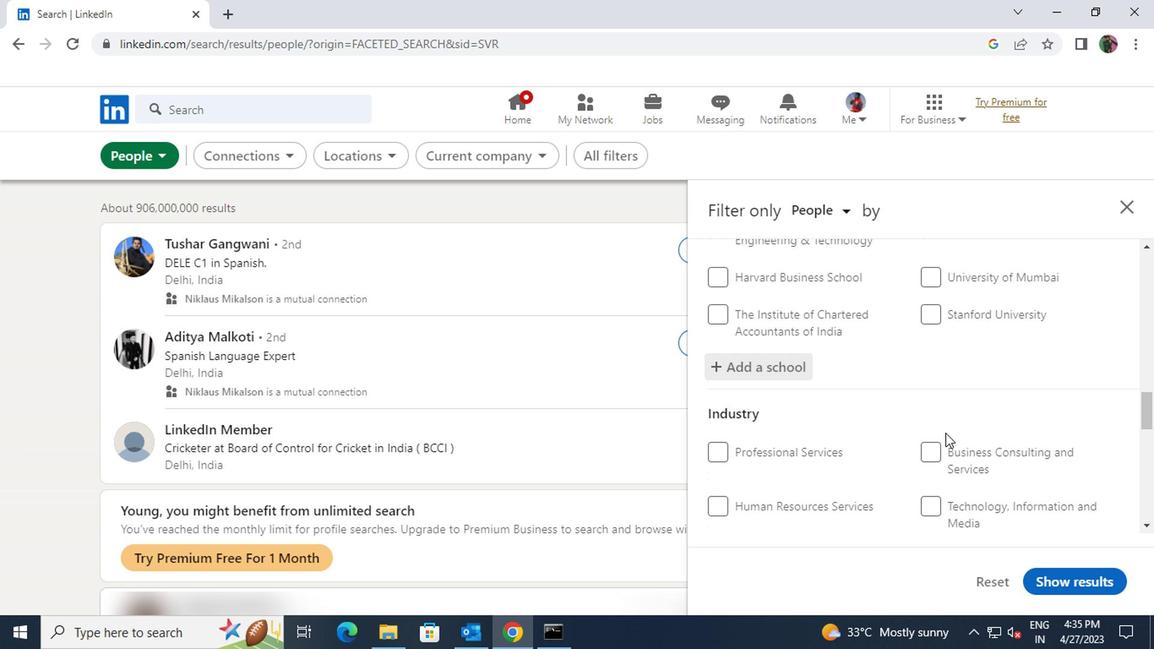 
Action: Mouse moved to (941, 474)
Screenshot: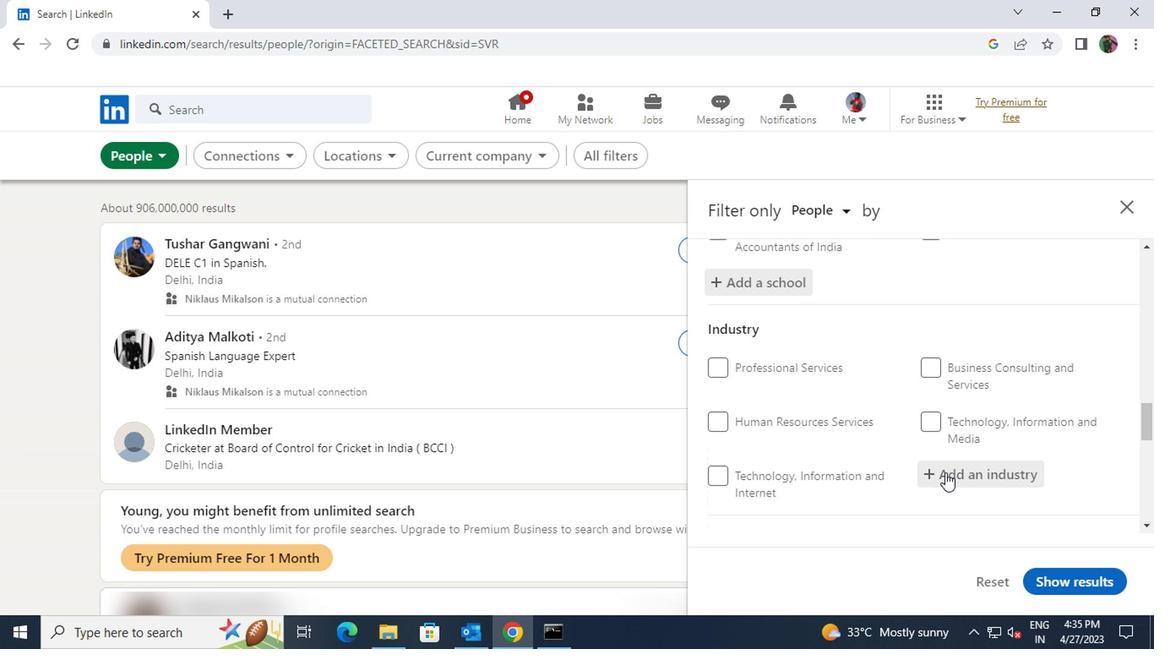 
Action: Mouse pressed left at (941, 474)
Screenshot: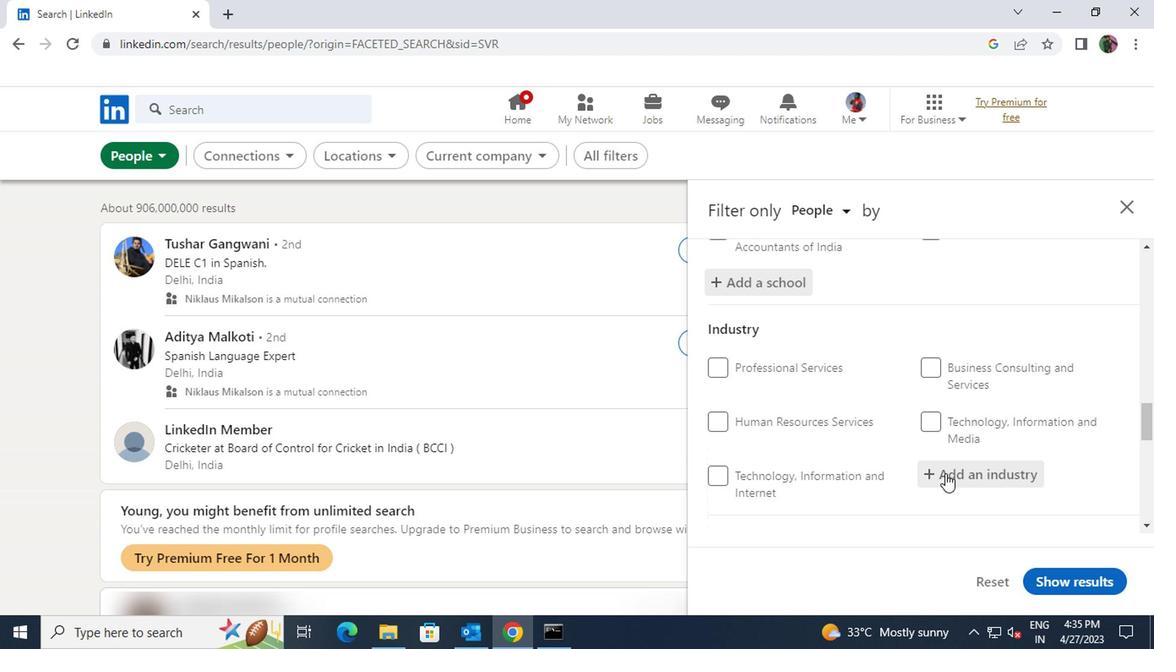 
Action: Key pressed <Key.shift><Key.shift><Key.shift>FUNDRA
Screenshot: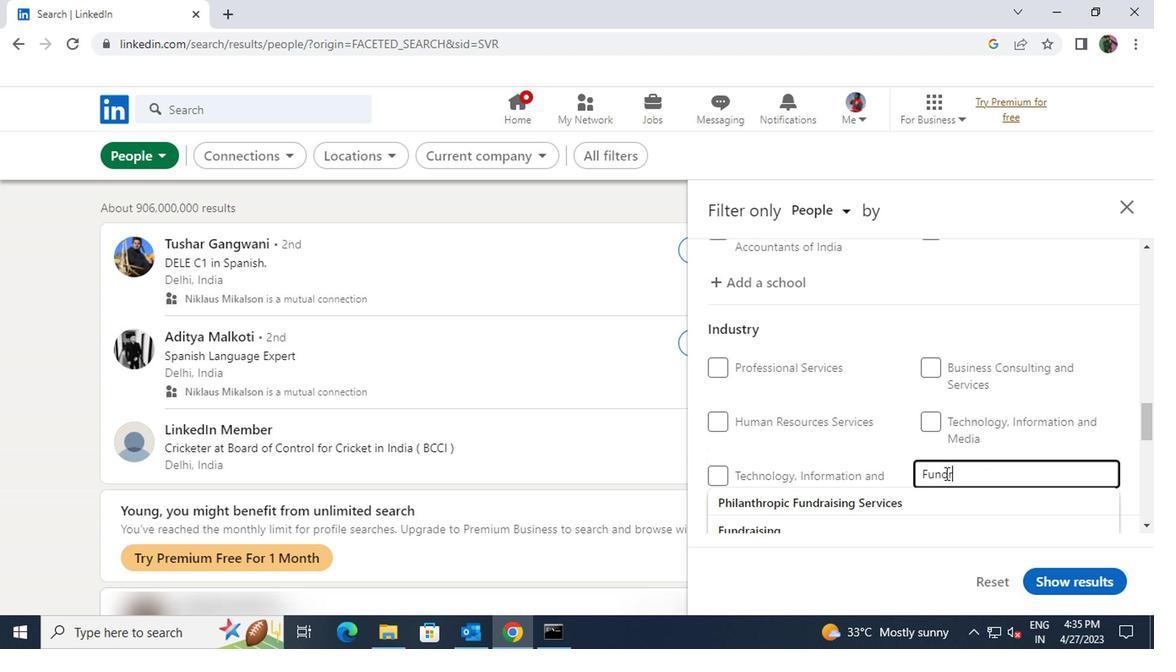 
Action: Mouse scrolled (941, 473) with delta (0, -1)
Screenshot: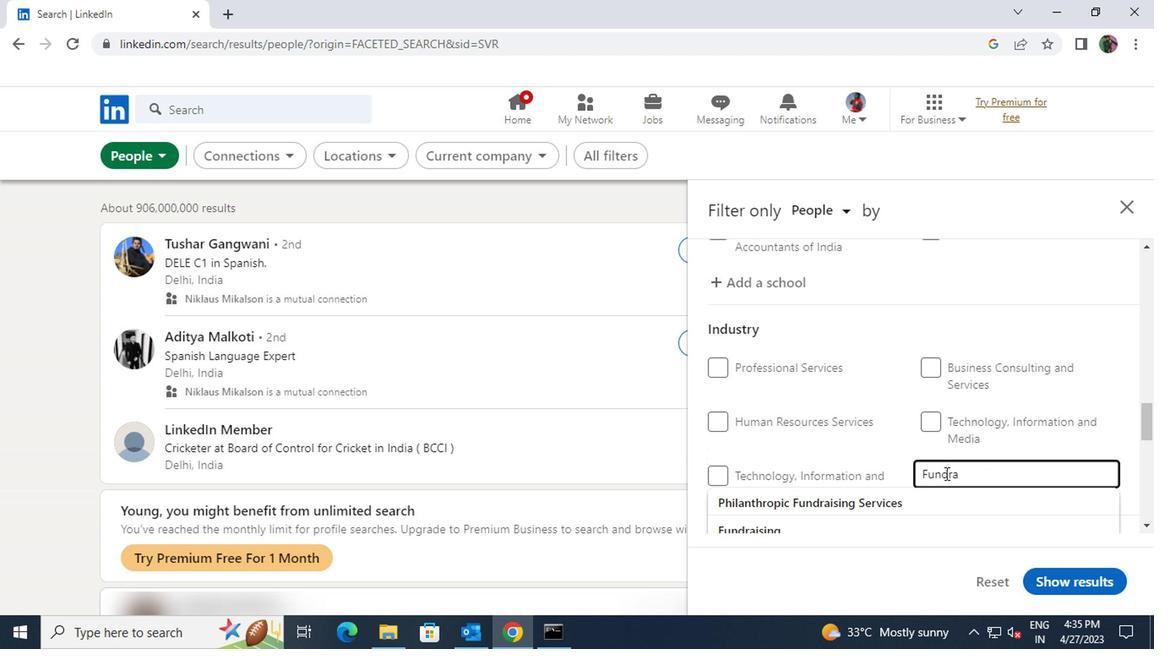 
Action: Mouse moved to (941, 448)
Screenshot: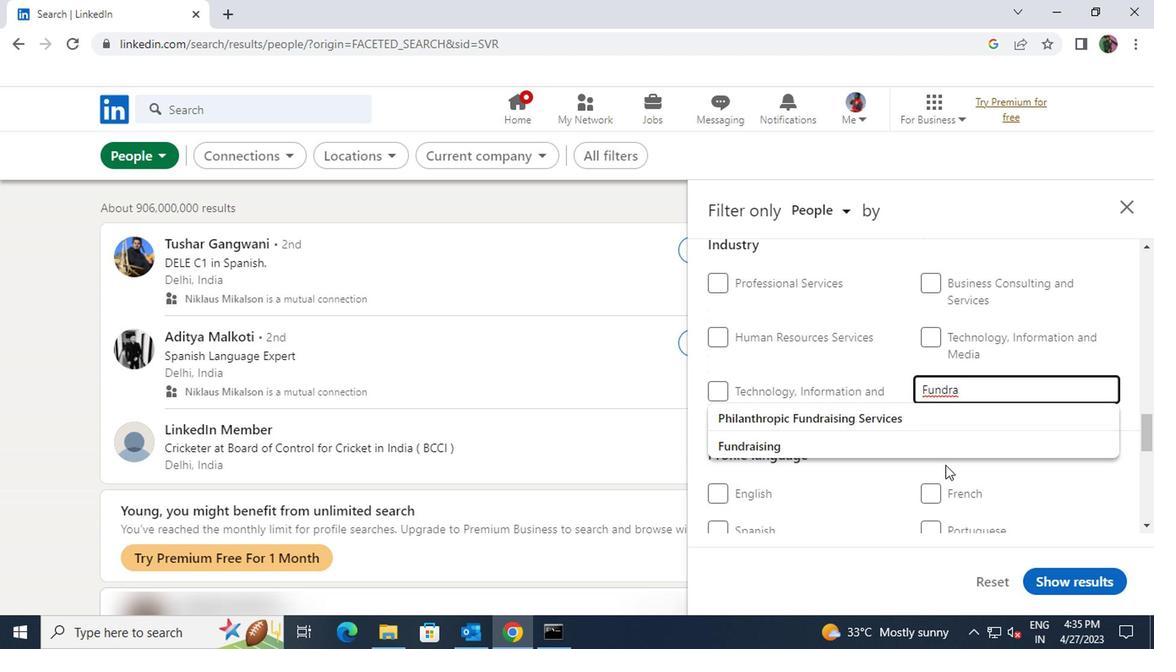 
Action: Mouse pressed left at (941, 448)
Screenshot: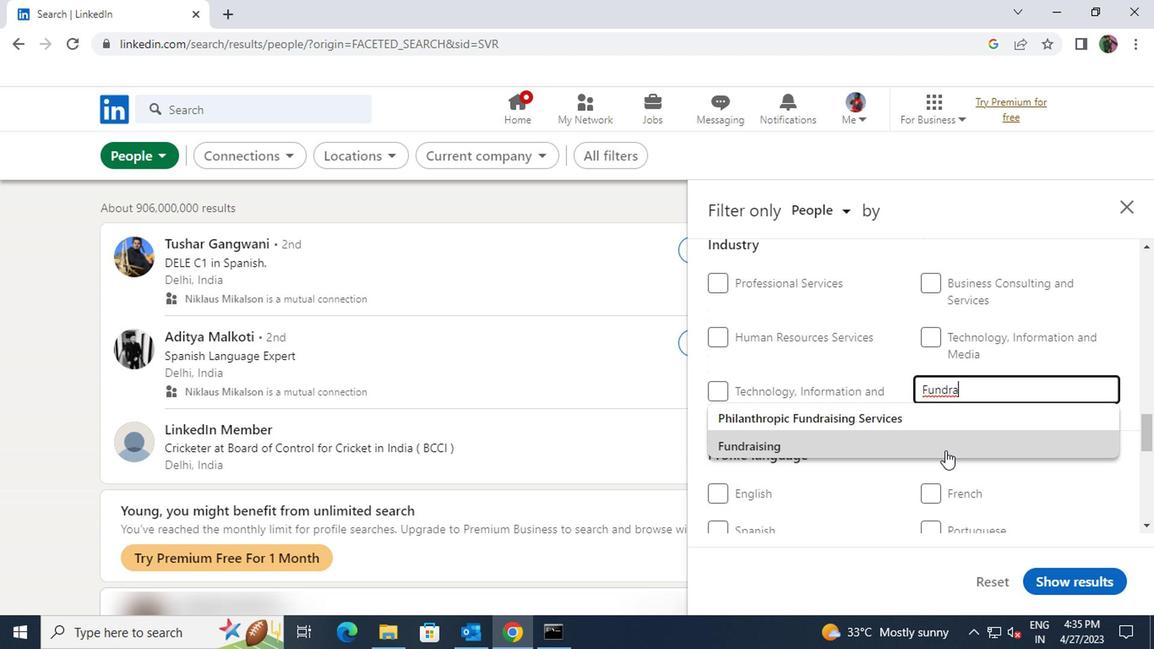 
Action: Mouse scrolled (941, 448) with delta (0, 0)
Screenshot: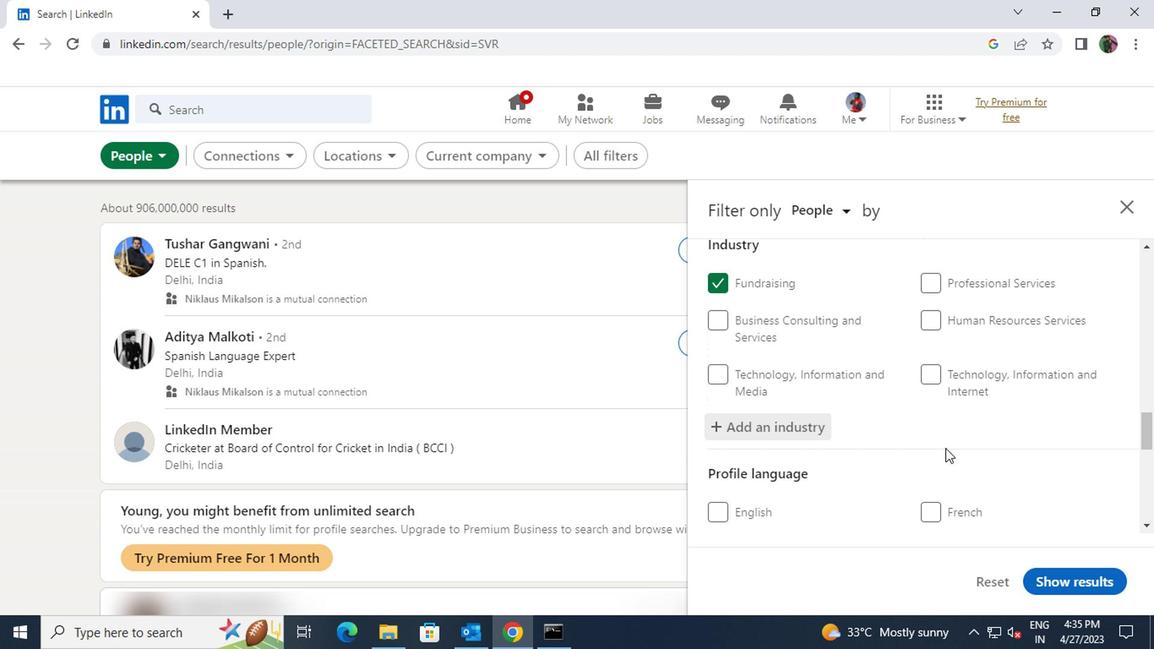 
Action: Mouse moved to (718, 421)
Screenshot: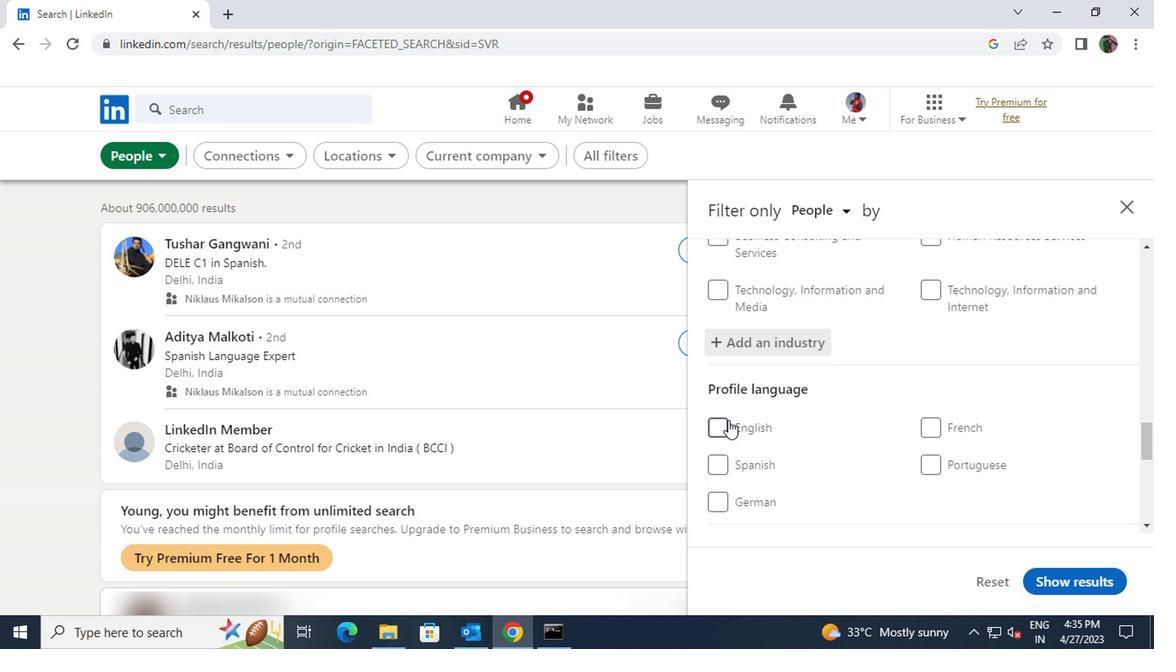 
Action: Mouse pressed left at (718, 421)
Screenshot: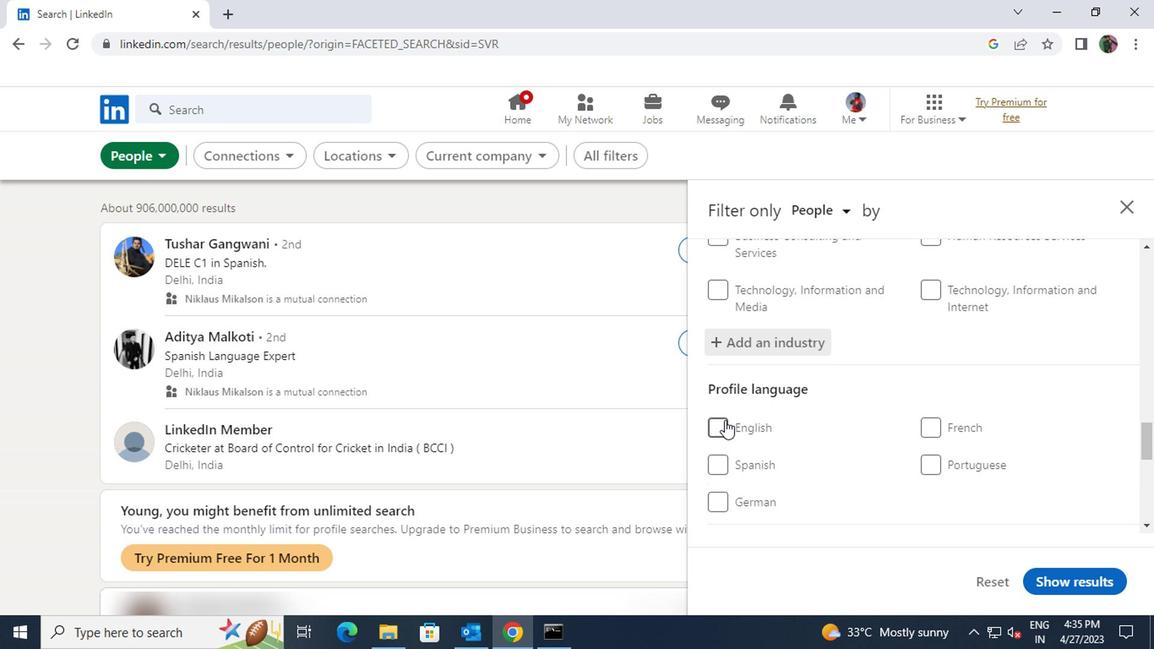 
Action: Mouse moved to (801, 436)
Screenshot: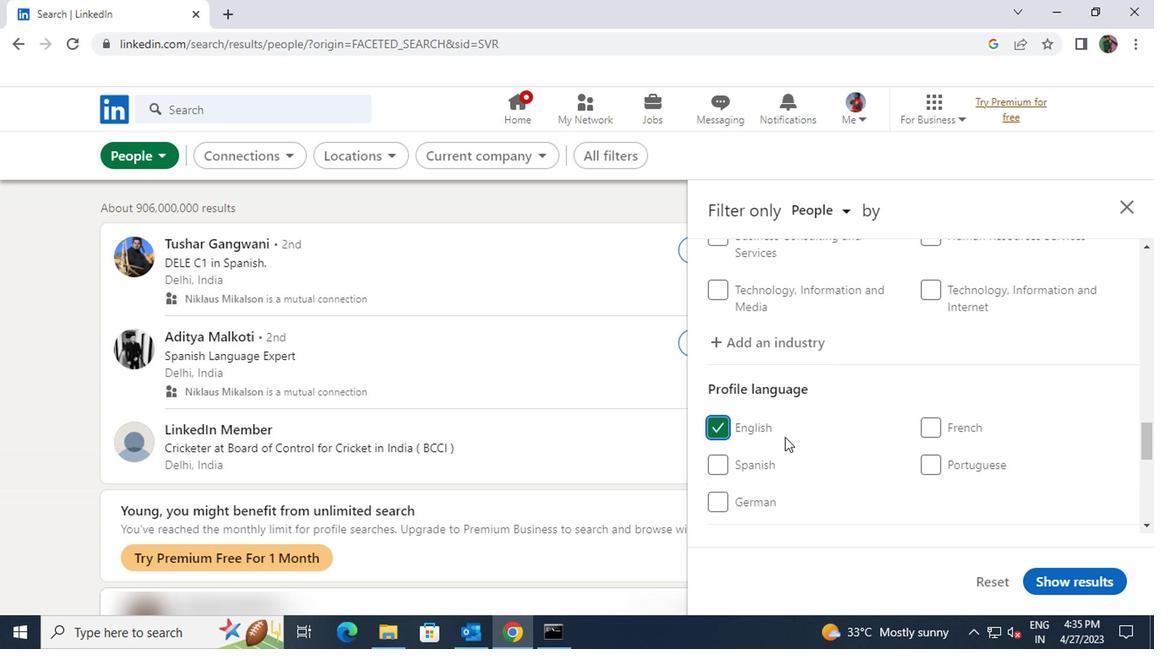
Action: Mouse scrolled (801, 435) with delta (0, 0)
Screenshot: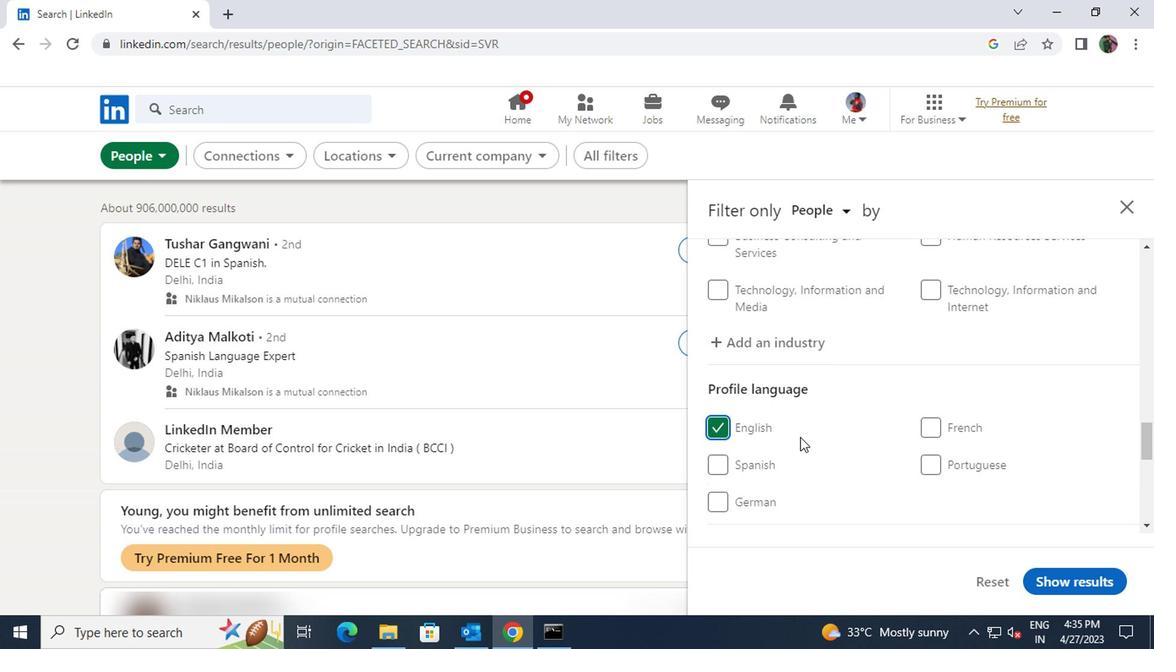 
Action: Mouse scrolled (801, 435) with delta (0, 0)
Screenshot: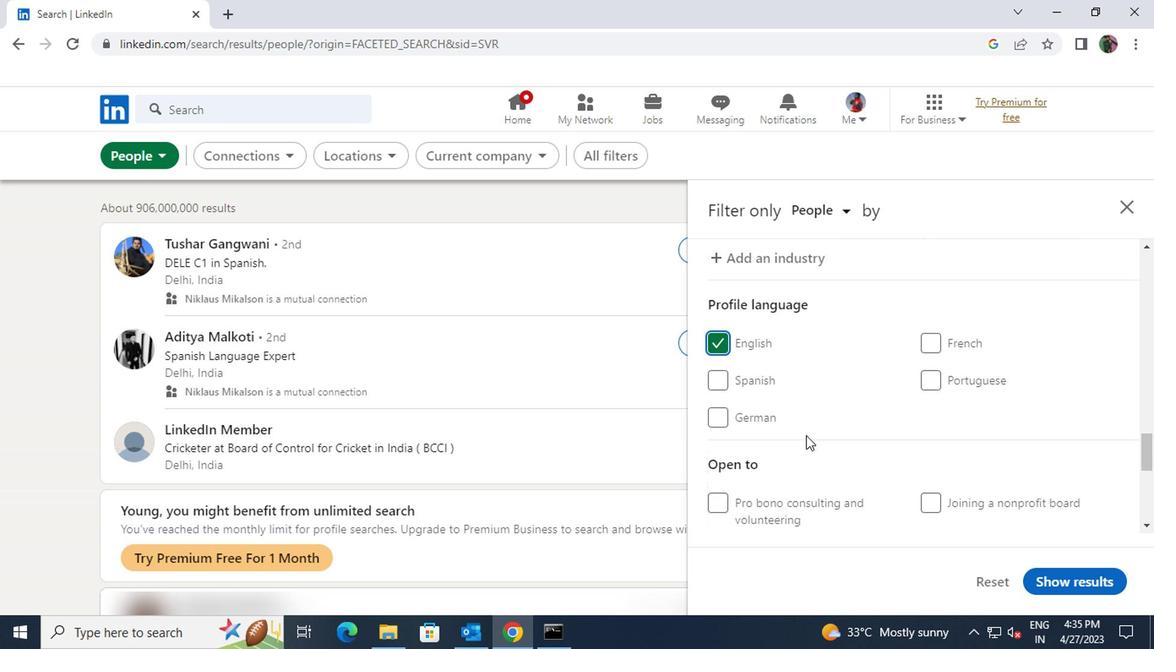 
Action: Mouse scrolled (801, 435) with delta (0, 0)
Screenshot: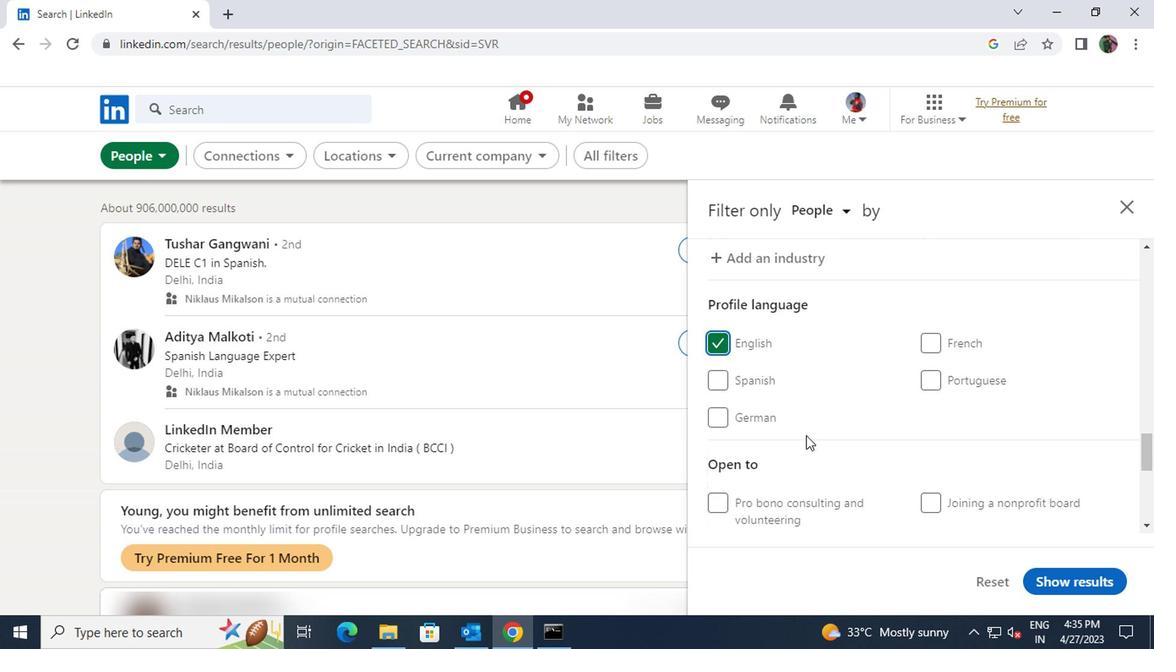 
Action: Mouse scrolled (801, 435) with delta (0, 0)
Screenshot: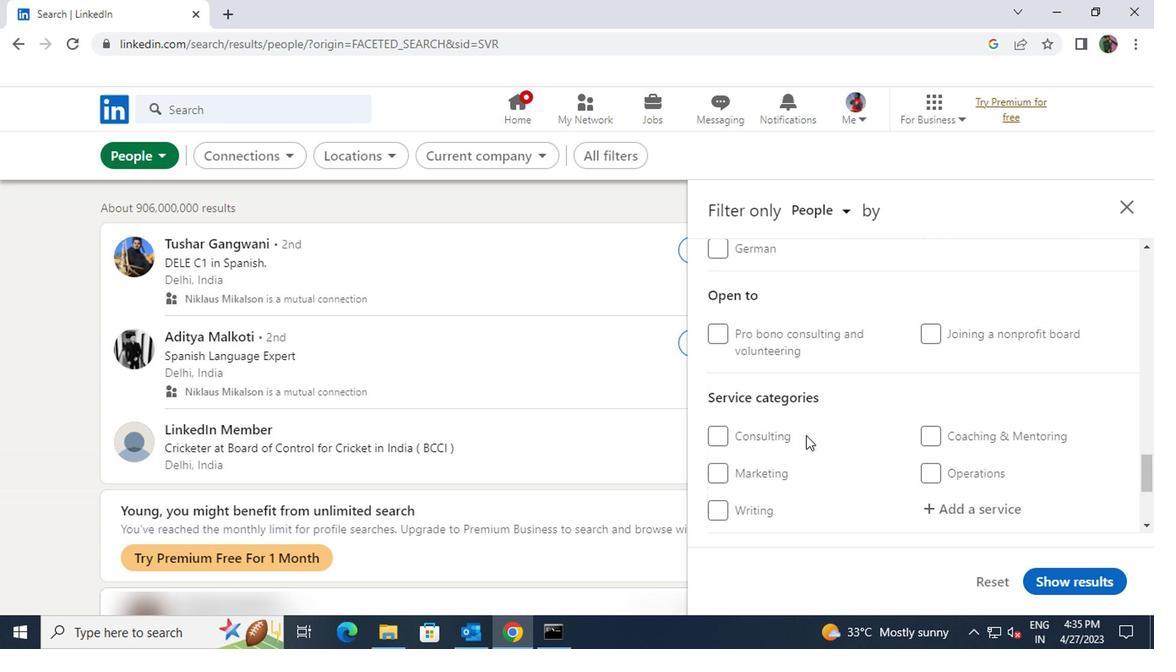 
Action: Mouse moved to (935, 423)
Screenshot: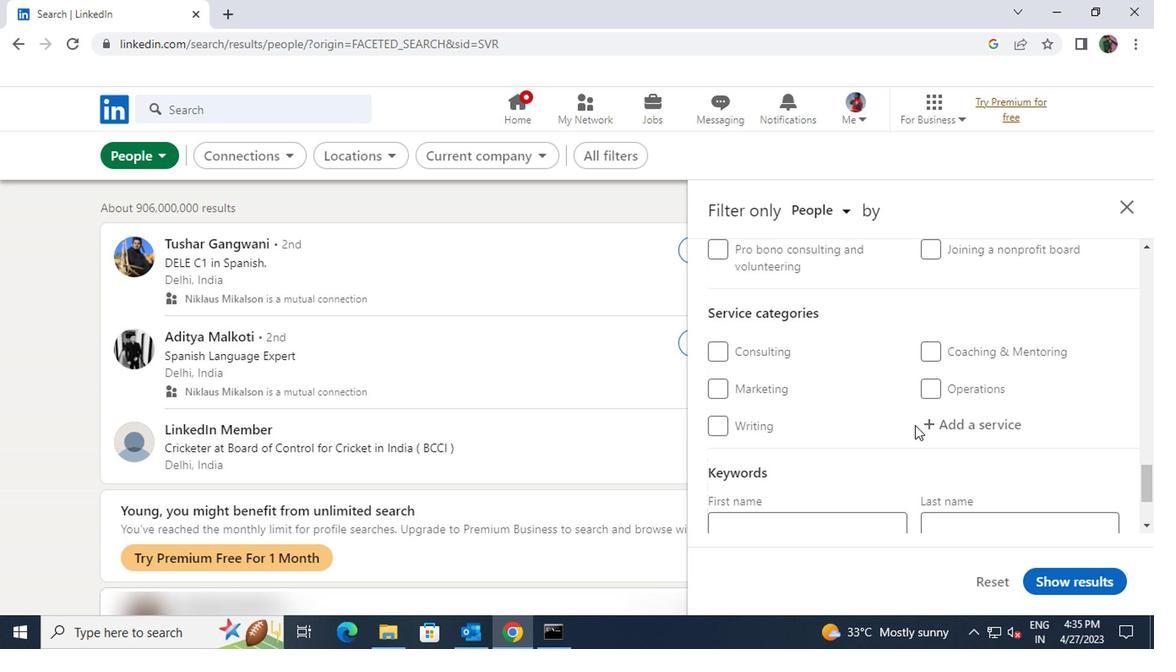 
Action: Mouse pressed left at (935, 423)
Screenshot: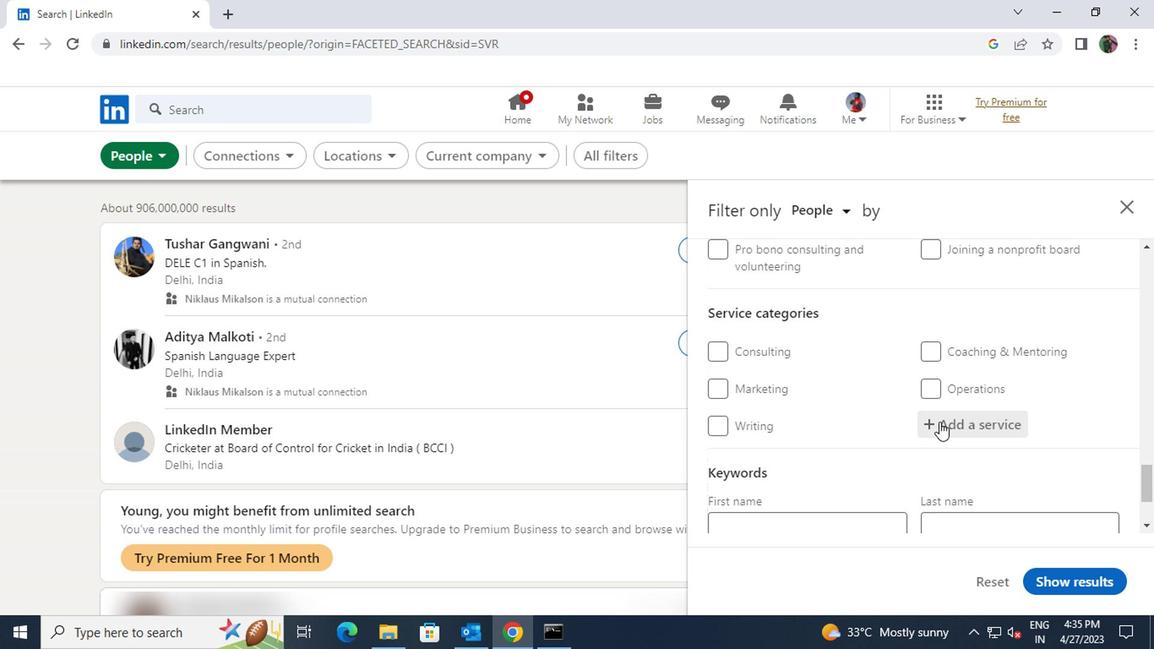 
Action: Key pressed <Key.shift><Key.shift><Key.shift><Key.shift><Key.shift><Key.shift>AUTO<Key.space><Key.shift>INSU
Screenshot: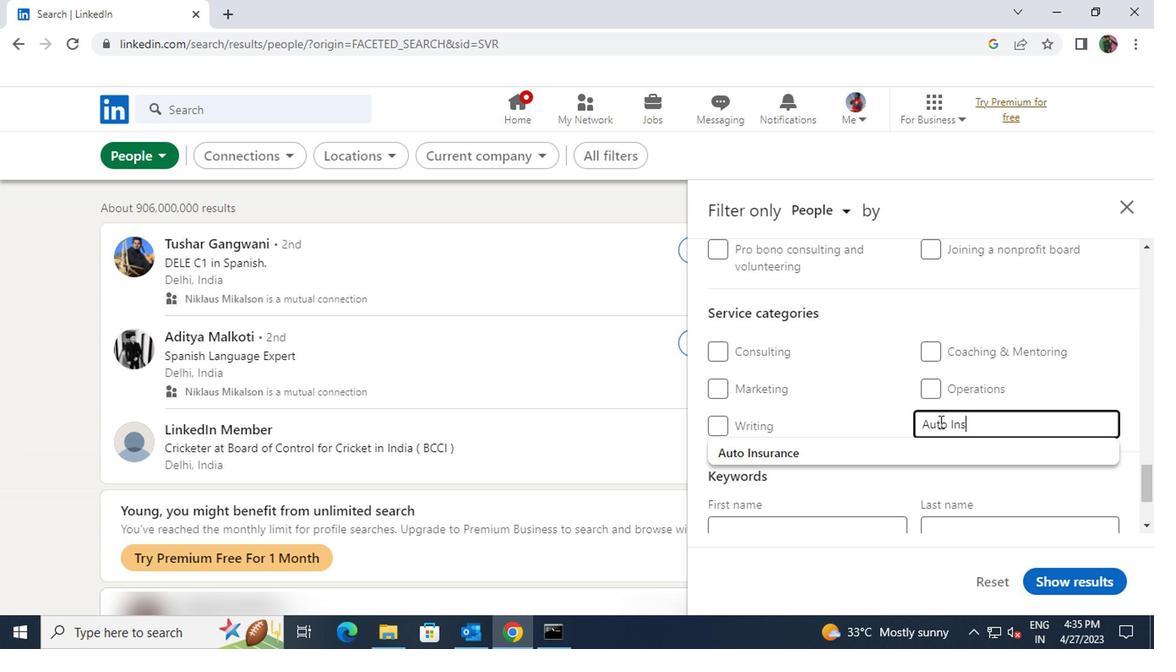 
Action: Mouse moved to (928, 444)
Screenshot: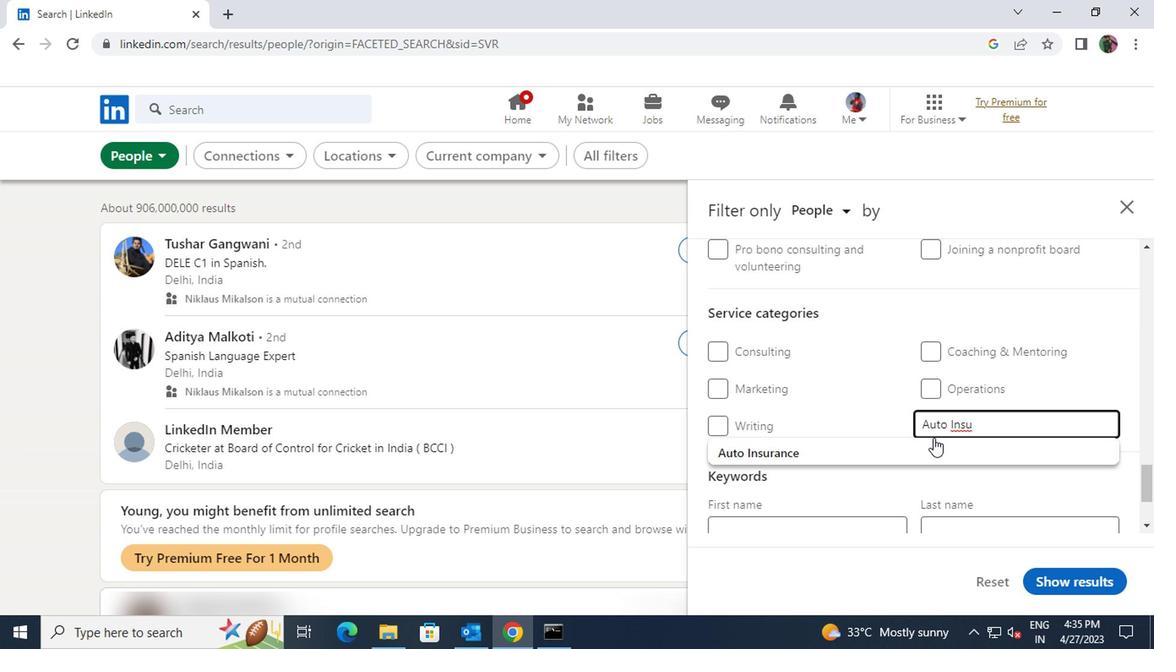 
Action: Mouse pressed left at (928, 444)
Screenshot: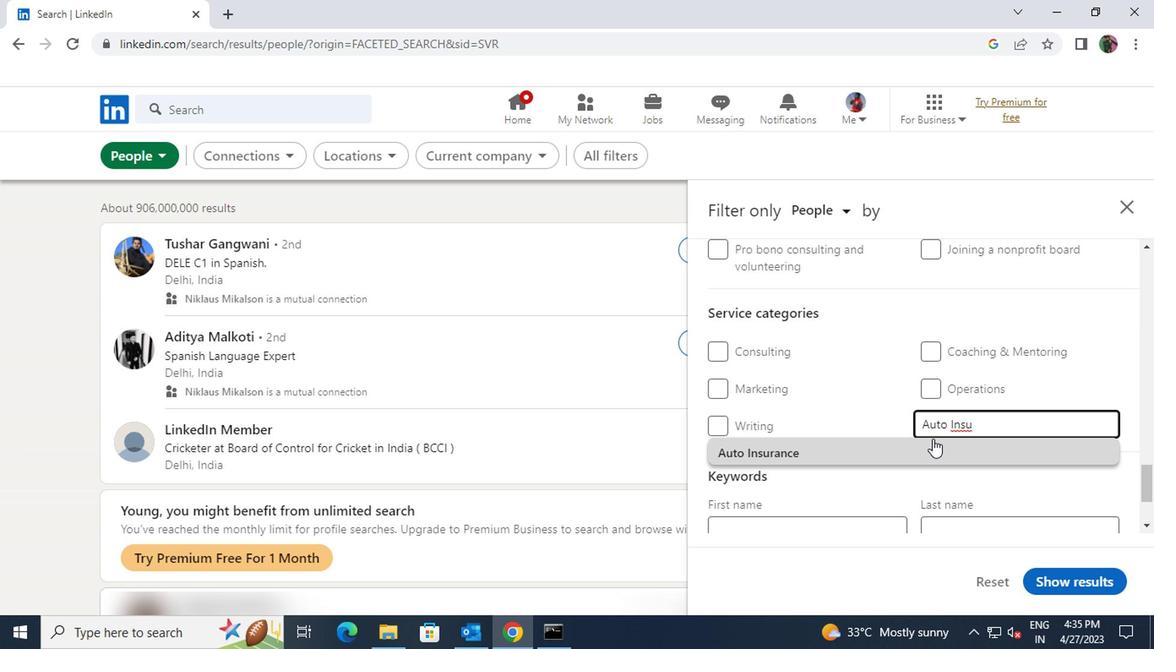 
Action: Mouse scrolled (928, 443) with delta (0, 0)
Screenshot: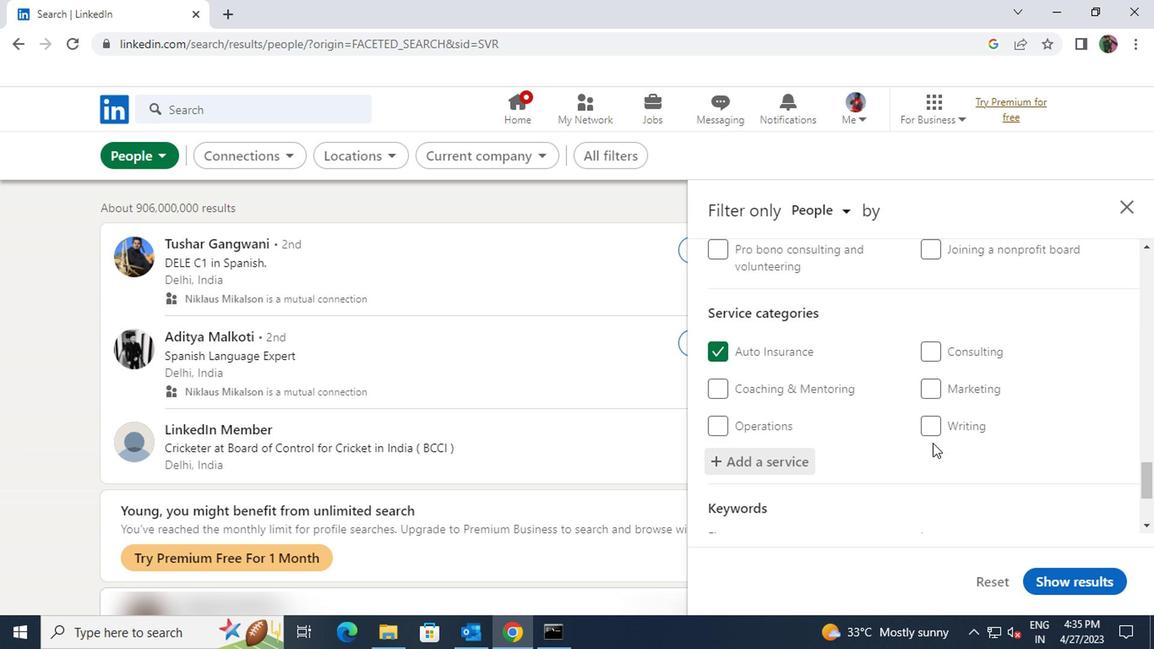 
Action: Mouse moved to (916, 450)
Screenshot: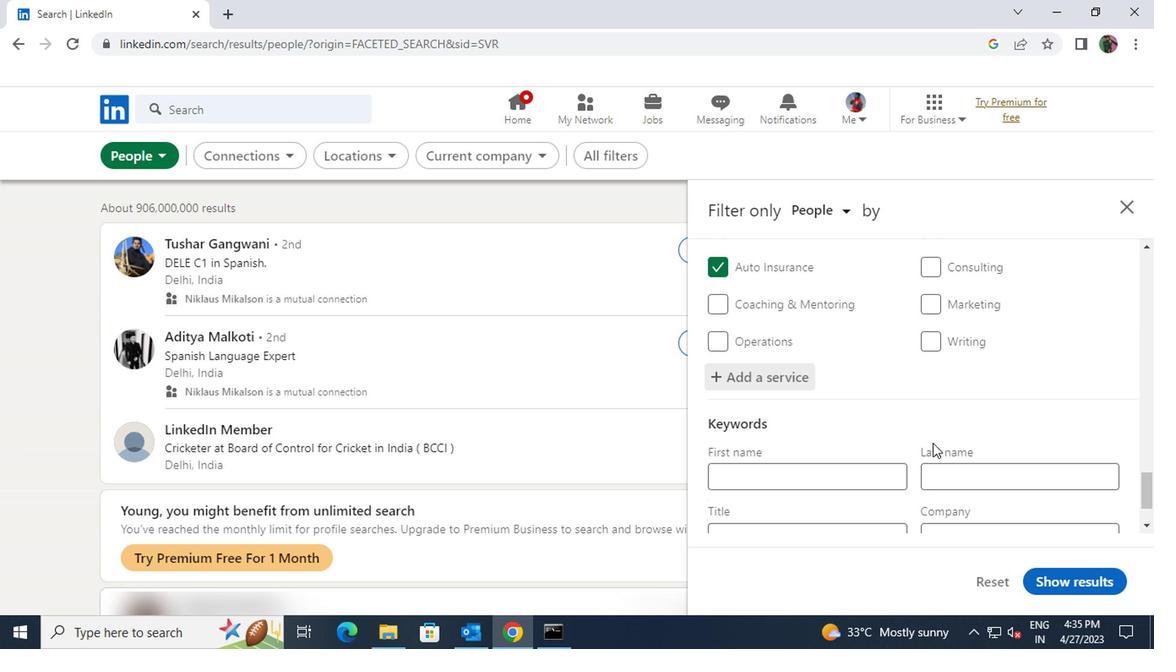 
Action: Mouse scrolled (916, 448) with delta (0, -1)
Screenshot: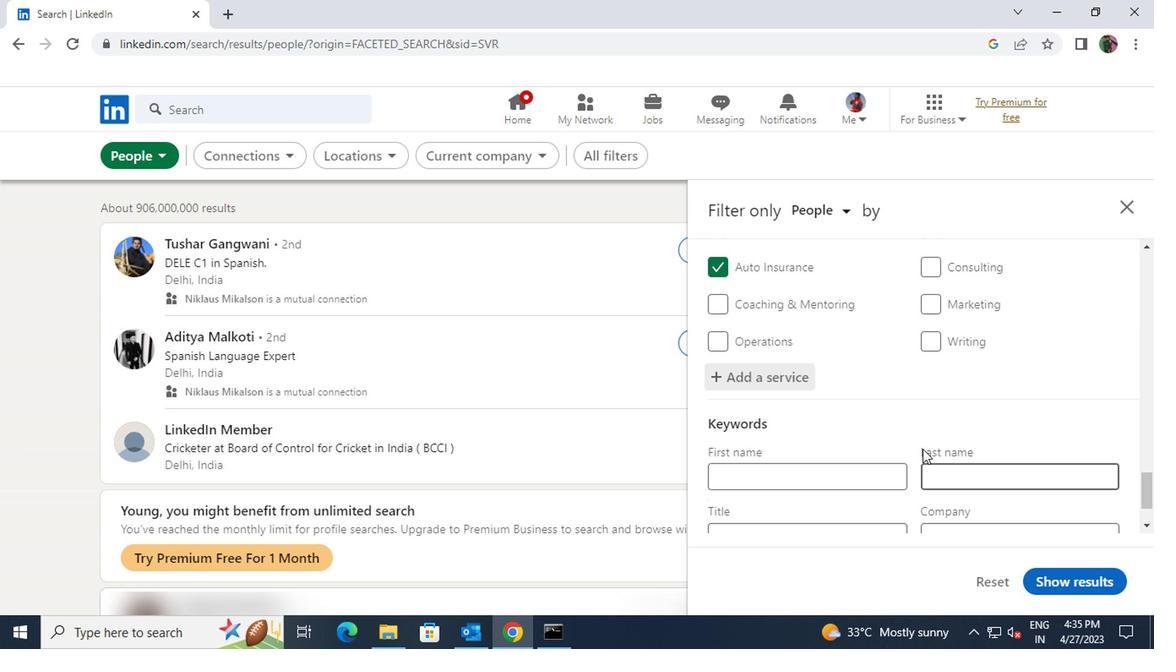 
Action: Mouse moved to (878, 458)
Screenshot: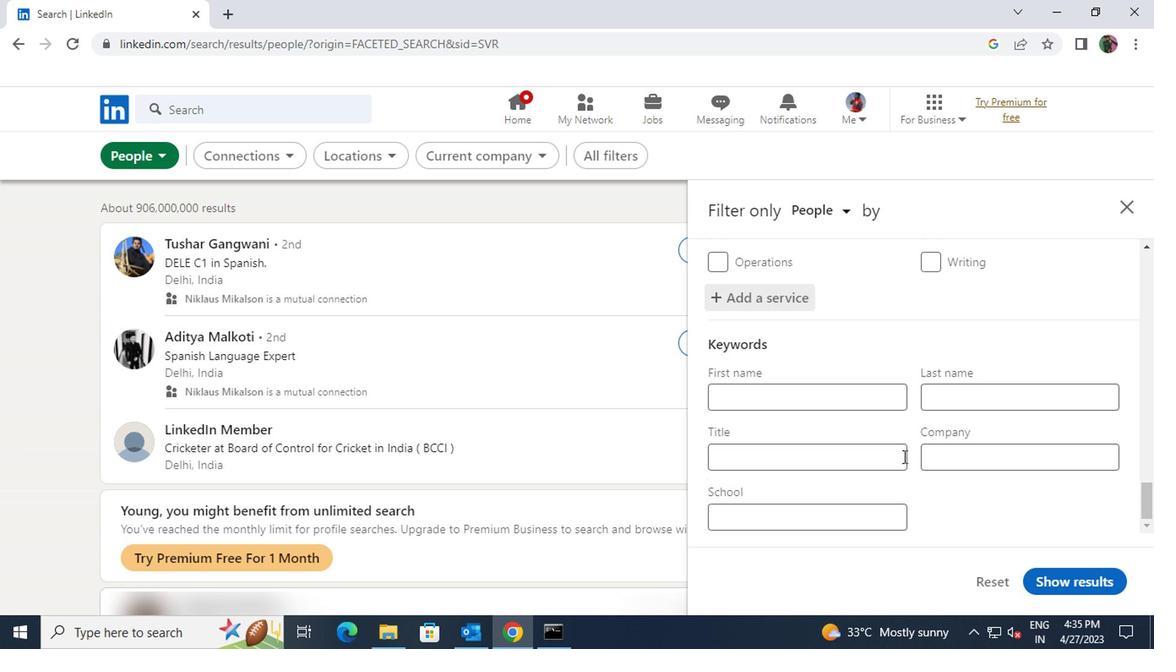 
Action: Mouse pressed left at (878, 458)
Screenshot: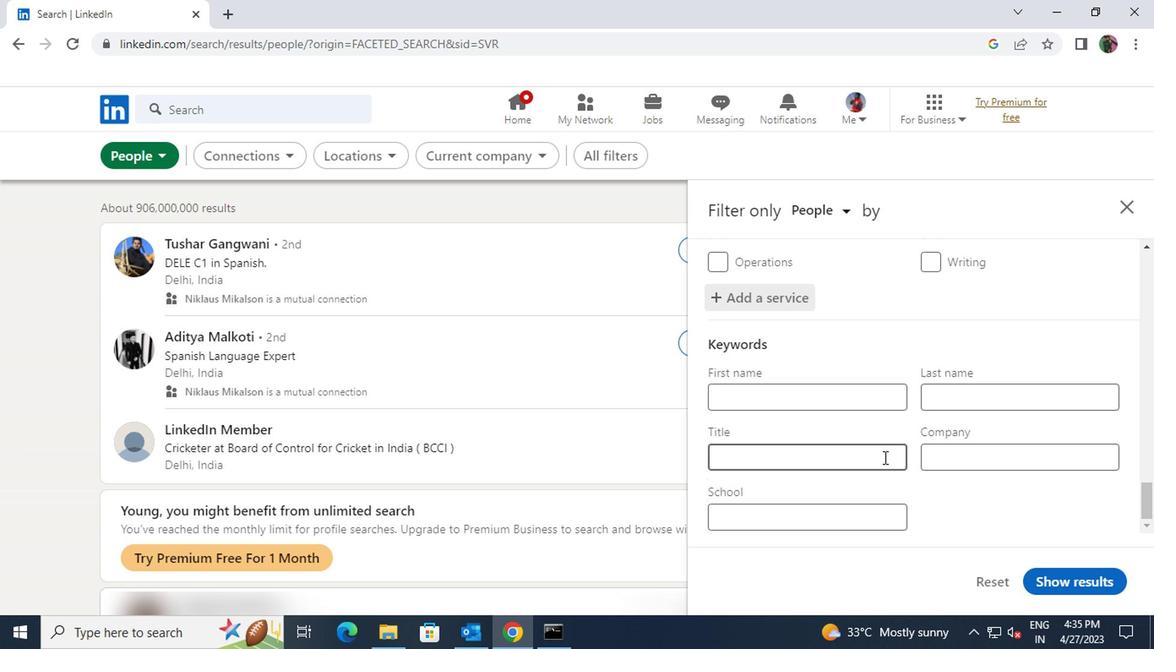 
Action: Key pressed <Key.shift>LANDSCAPINF
Screenshot: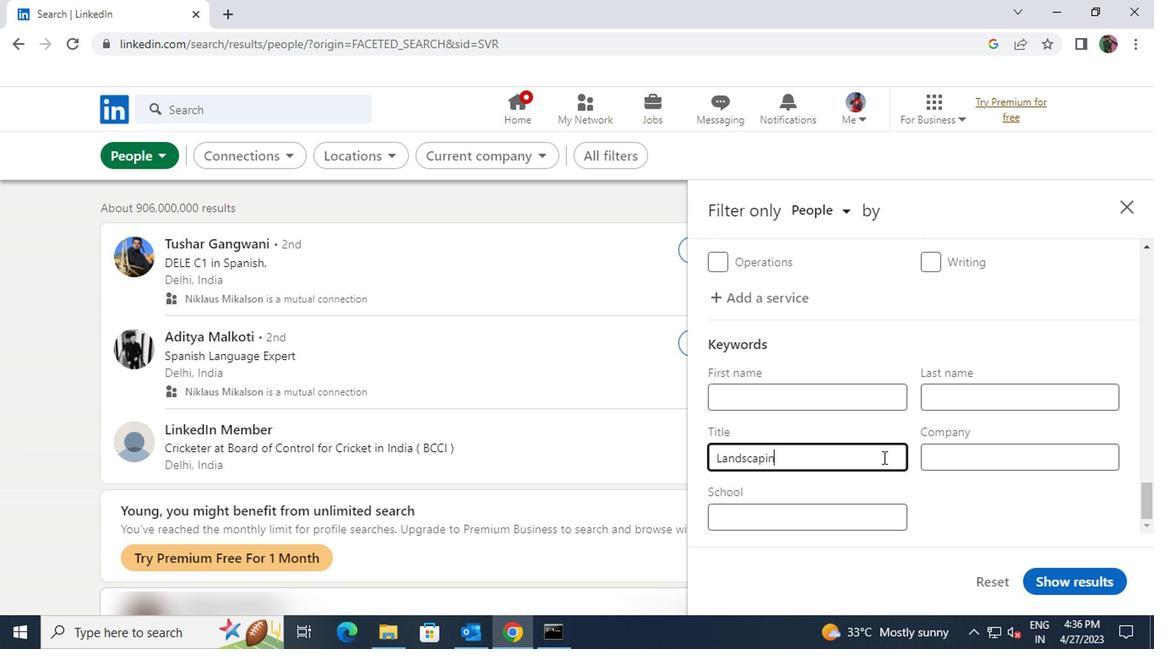 
Action: Mouse moved to (771, 461)
Screenshot: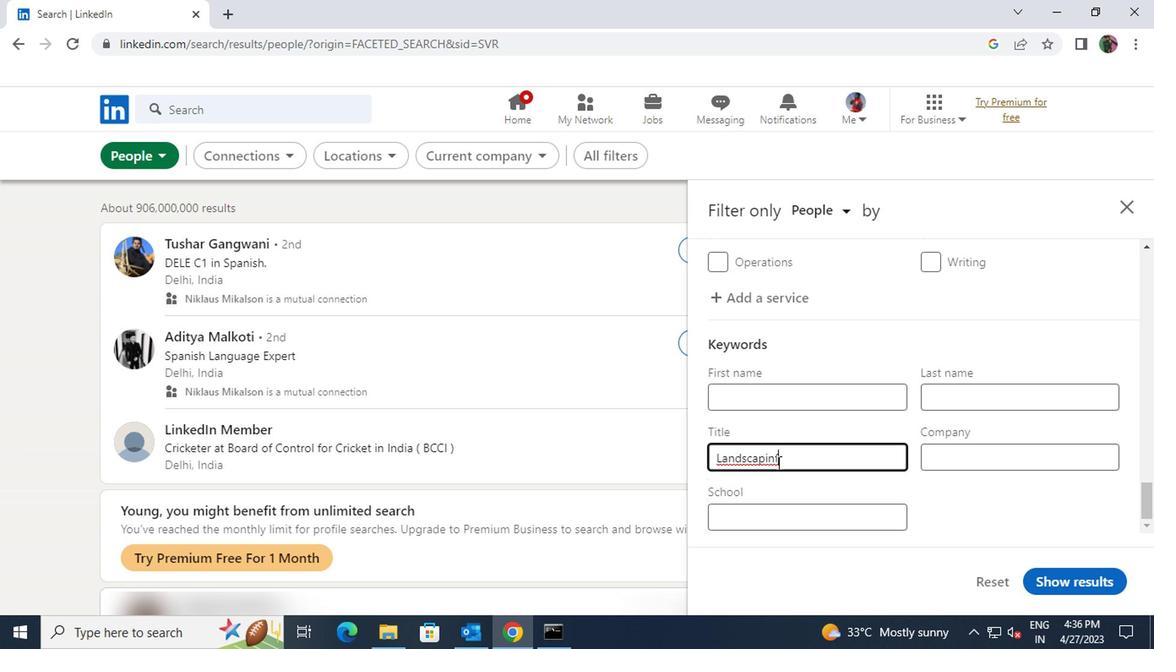 
Action: Mouse pressed left at (771, 461)
Screenshot: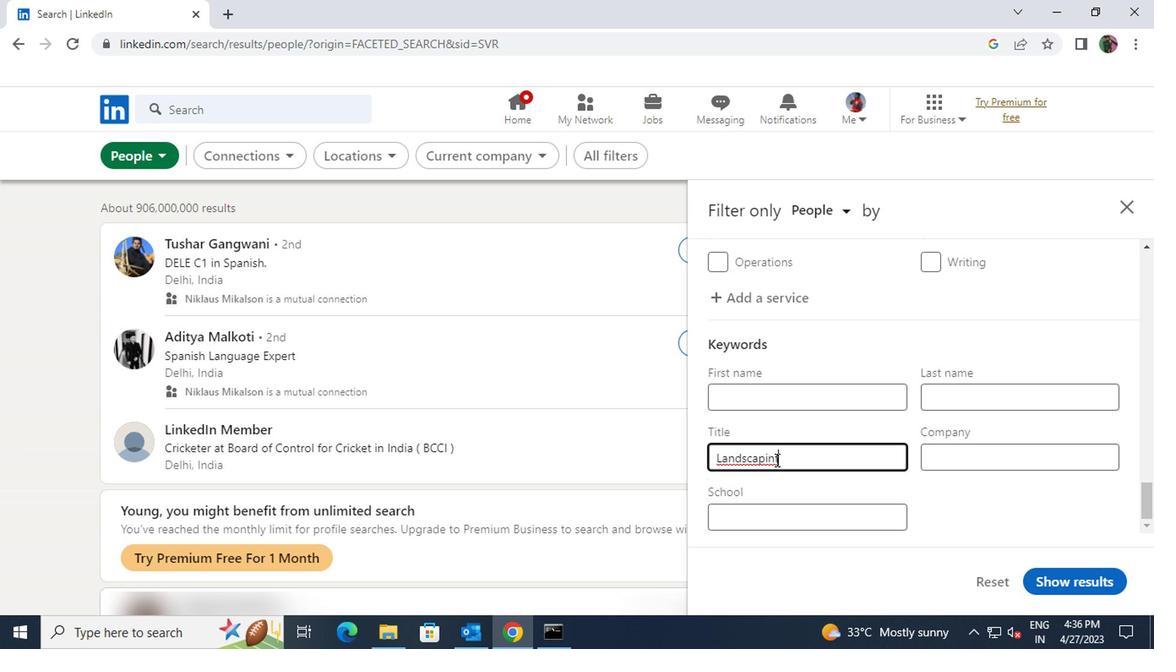 
Action: Mouse moved to (778, 459)
Screenshot: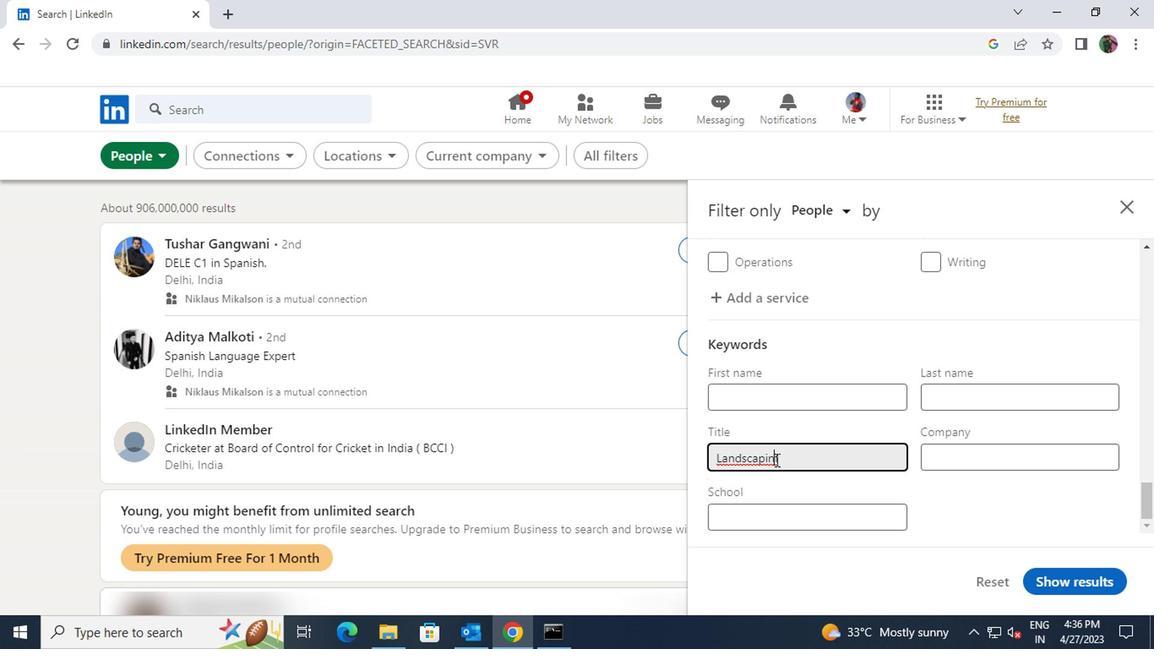 
Action: Key pressed G<Key.space><Key.shift>WORKER
Screenshot: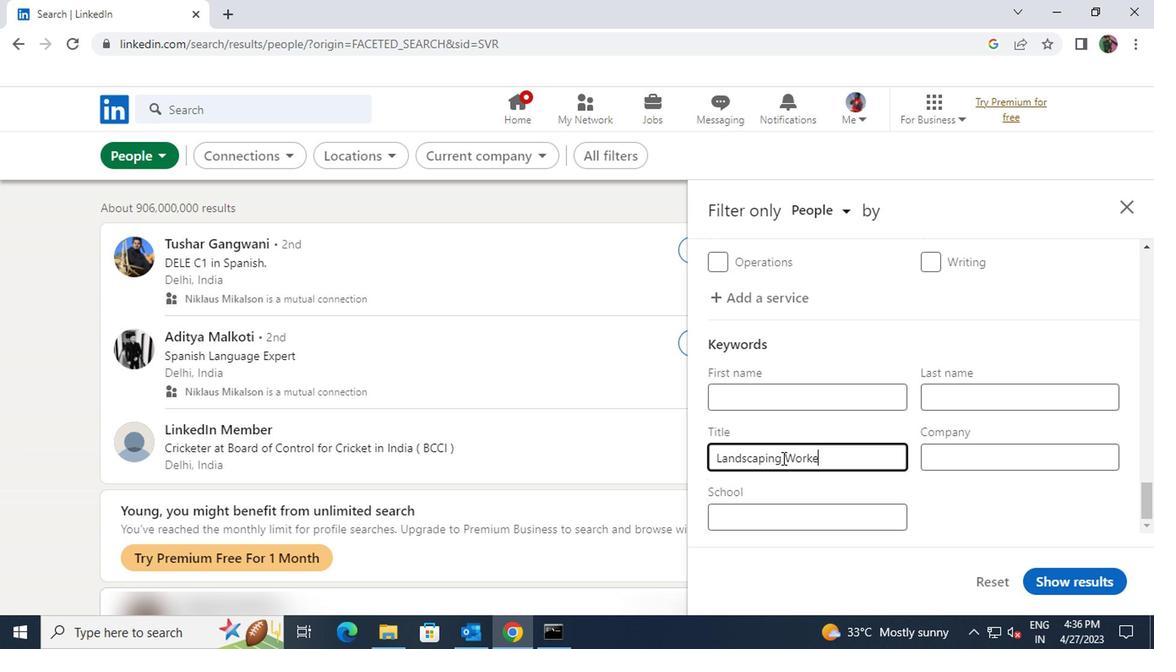 
Action: Mouse moved to (1037, 579)
Screenshot: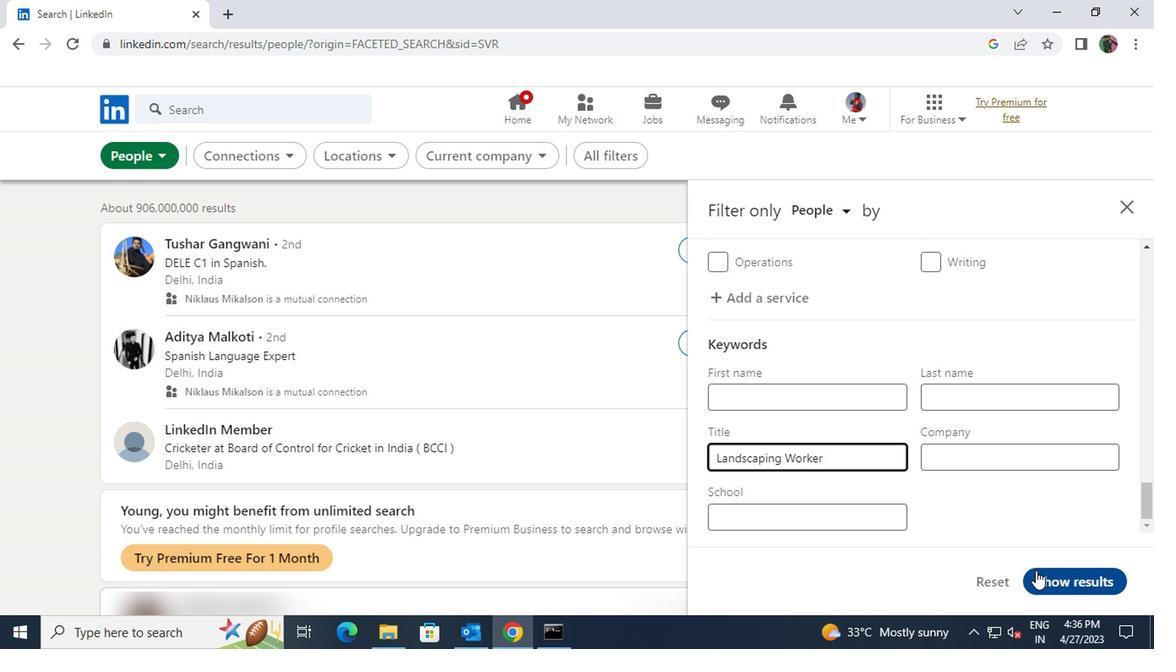 
Action: Mouse pressed left at (1037, 579)
Screenshot: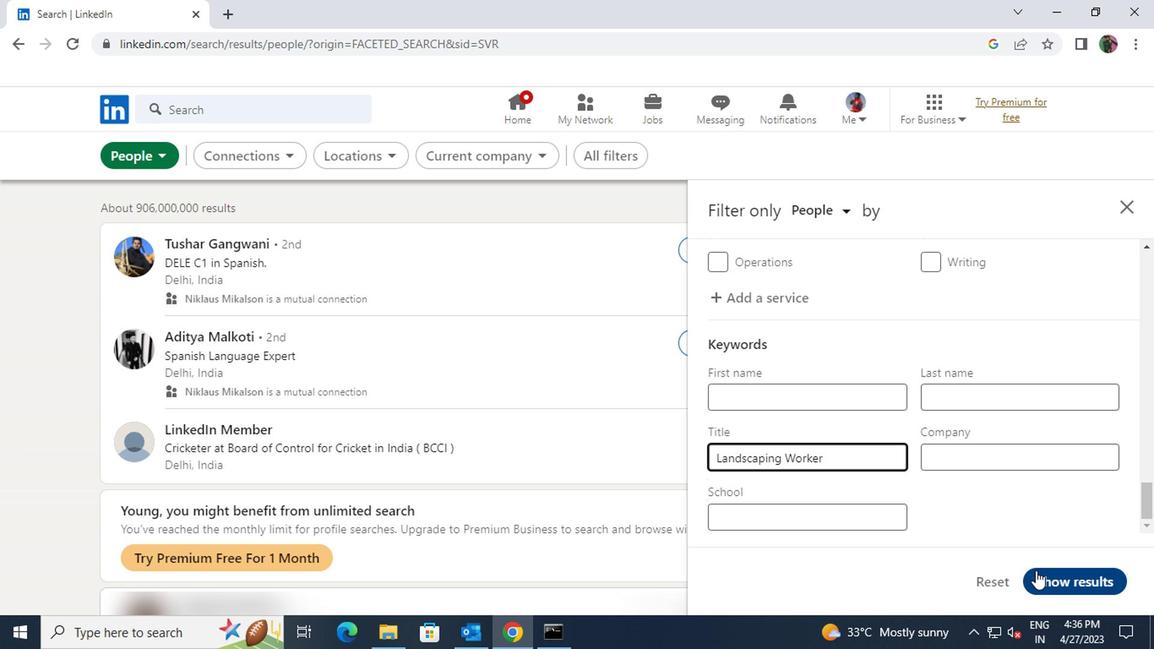 
